 Task: Plan a beach cleanup event on the 23rd at 12:00 PM to 1:00 PM.
Action: Mouse moved to (394, 144)
Screenshot: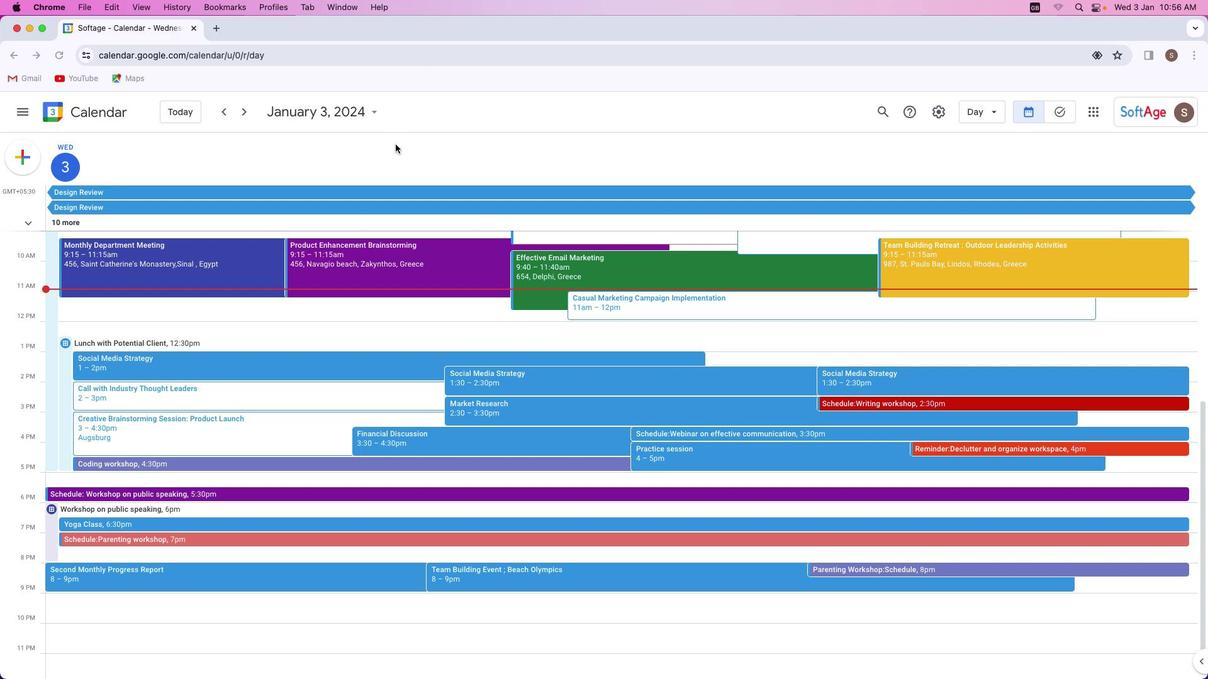 
Action: Mouse pressed left at (394, 144)
Screenshot: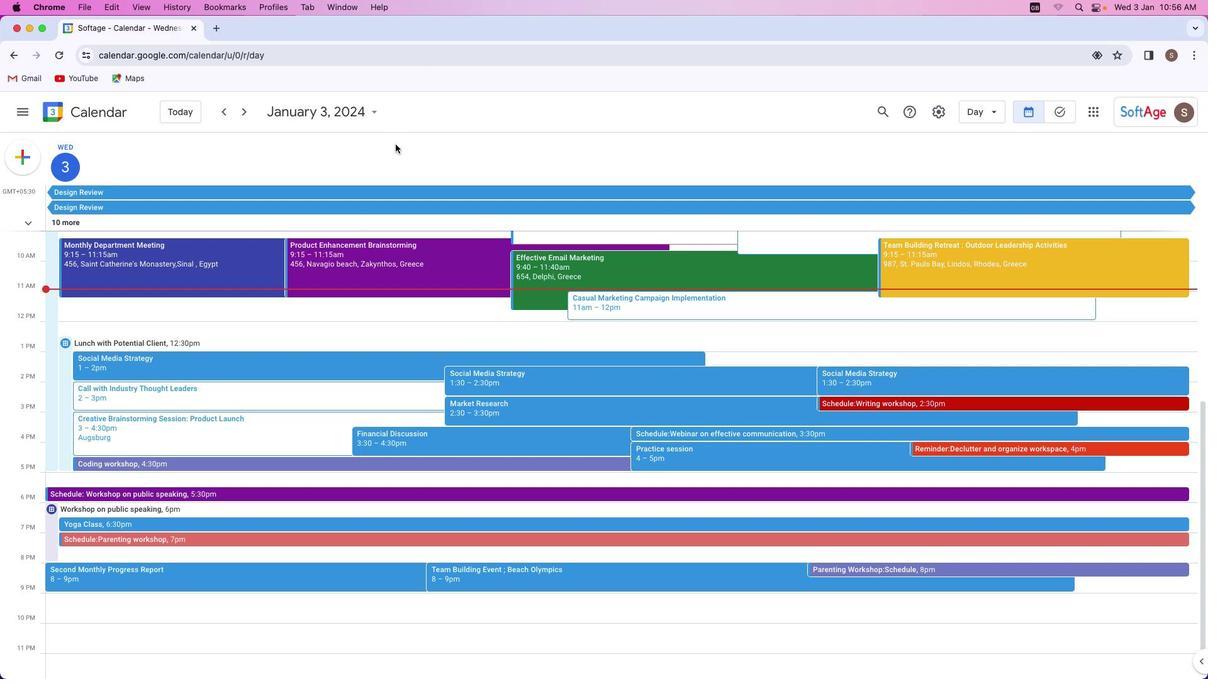 
Action: Mouse moved to (28, 154)
Screenshot: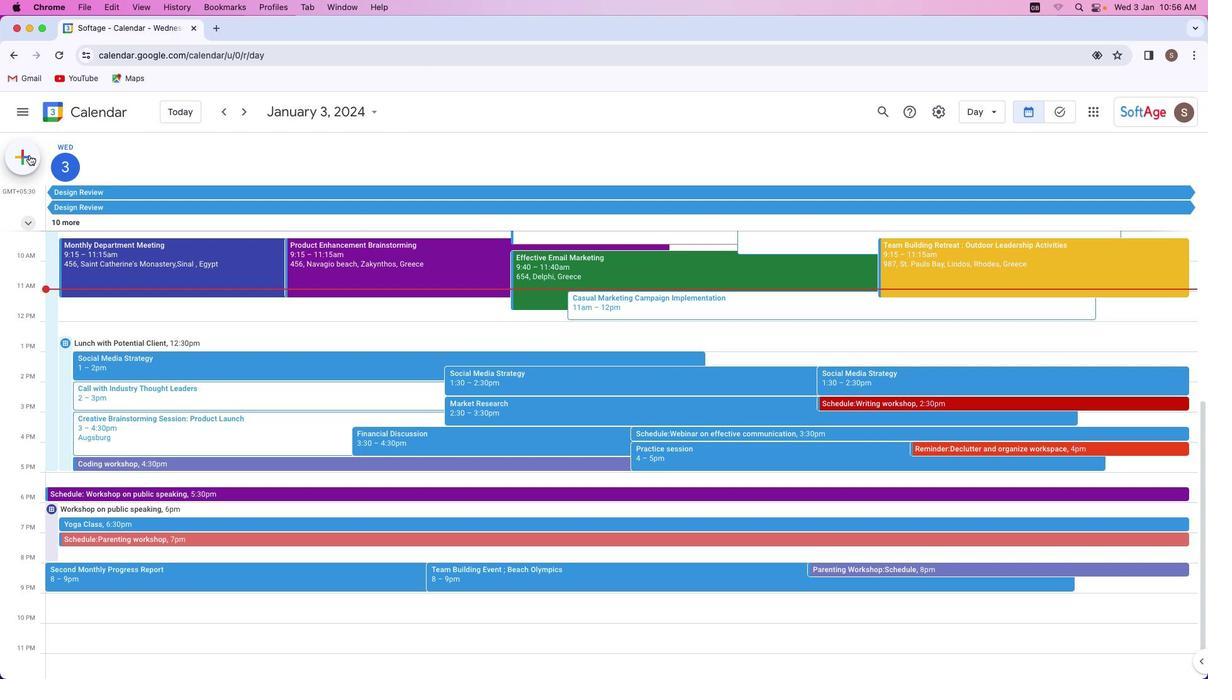 
Action: Mouse pressed left at (28, 154)
Screenshot: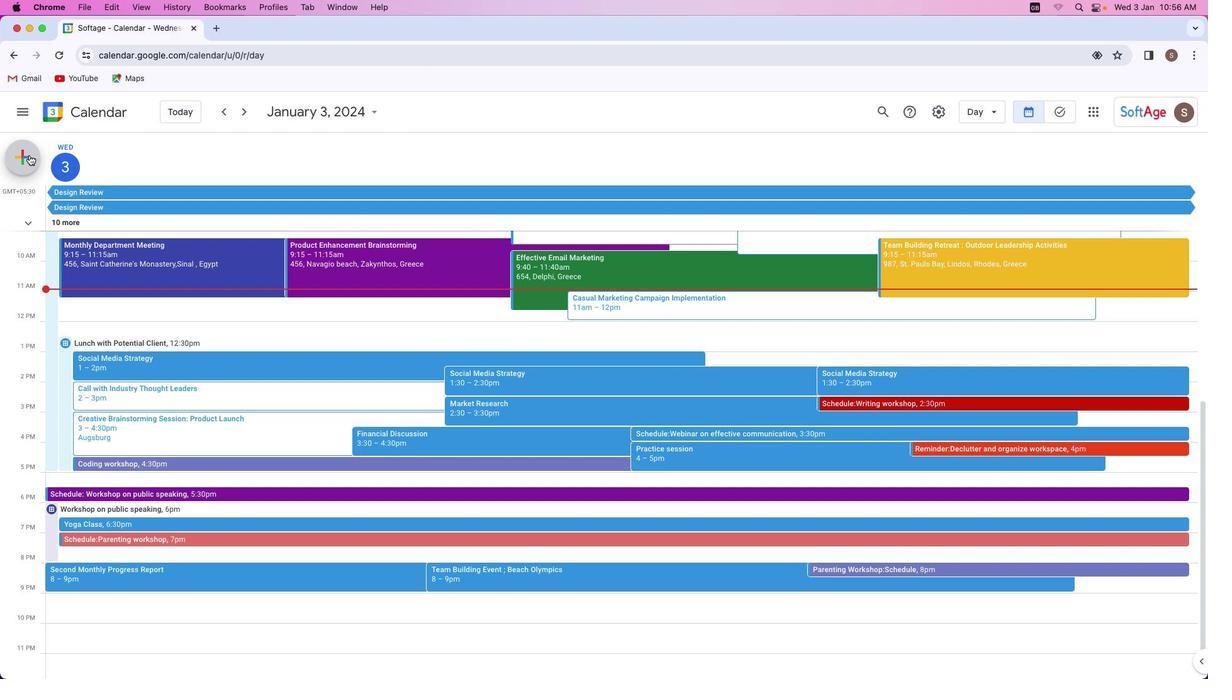 
Action: Mouse moved to (45, 200)
Screenshot: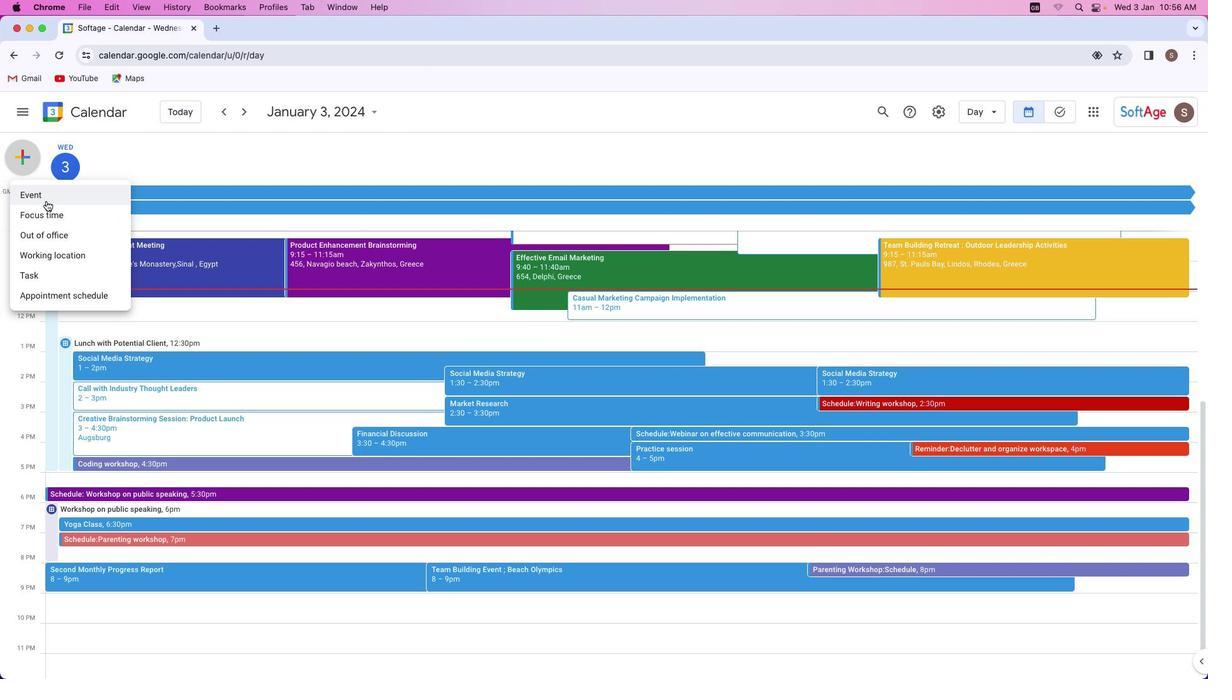 
Action: Mouse pressed left at (45, 200)
Screenshot: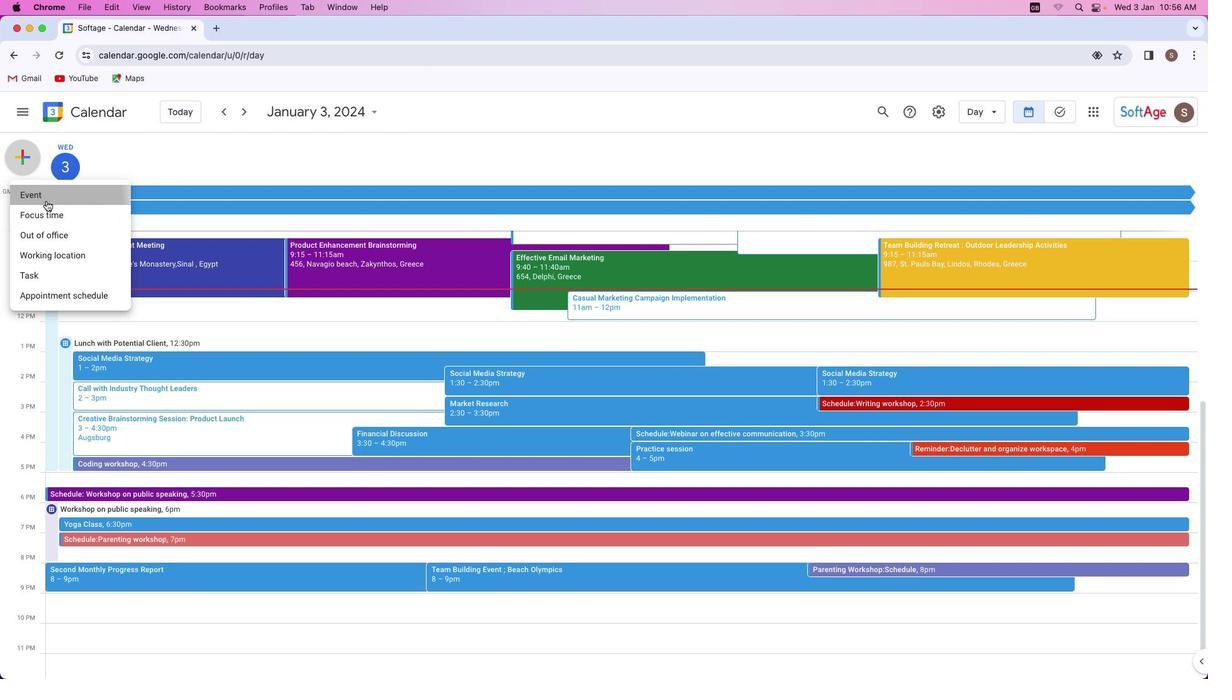 
Action: Mouse moved to (462, 264)
Screenshot: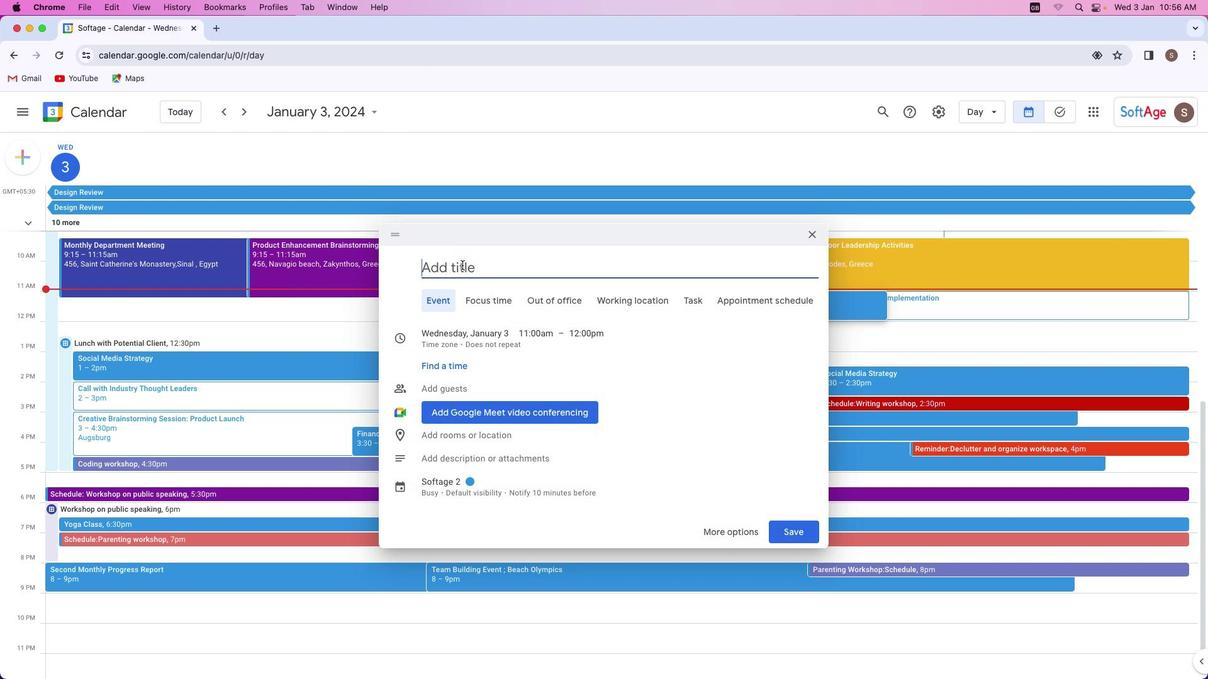 
Action: Mouse pressed left at (462, 264)
Screenshot: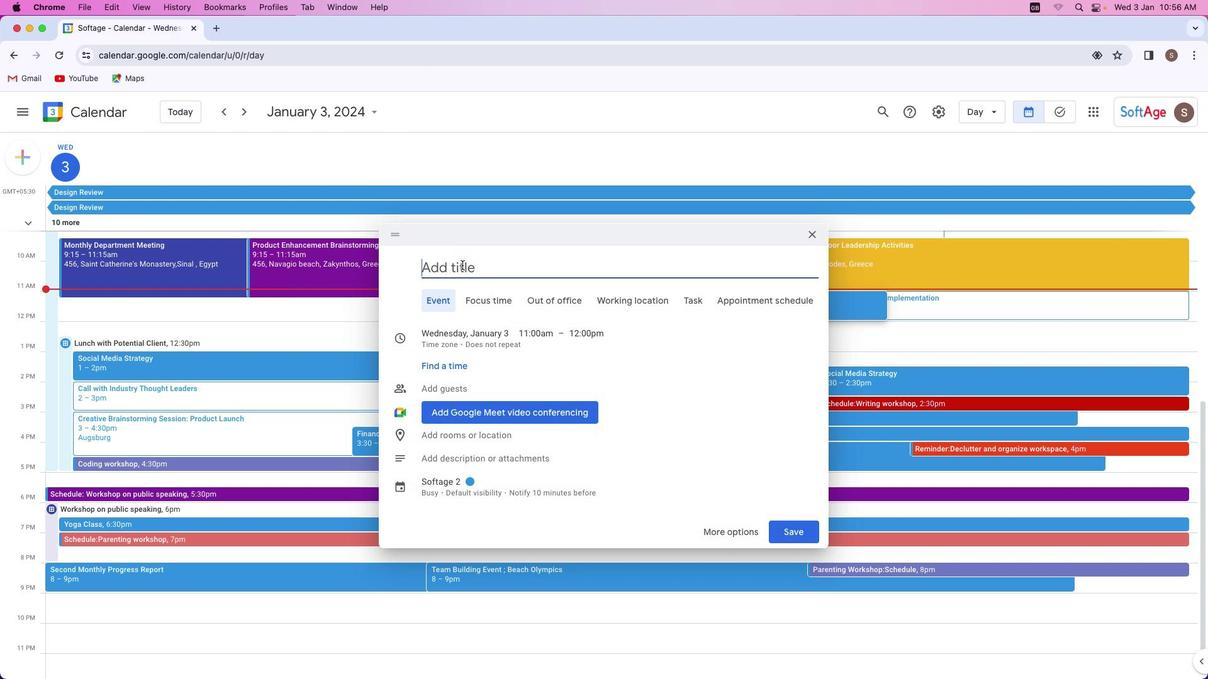 
Action: Key pressed Key.shift'B''e''a''c''h'Key.space'c''l''e''a''n''u''p'
Screenshot: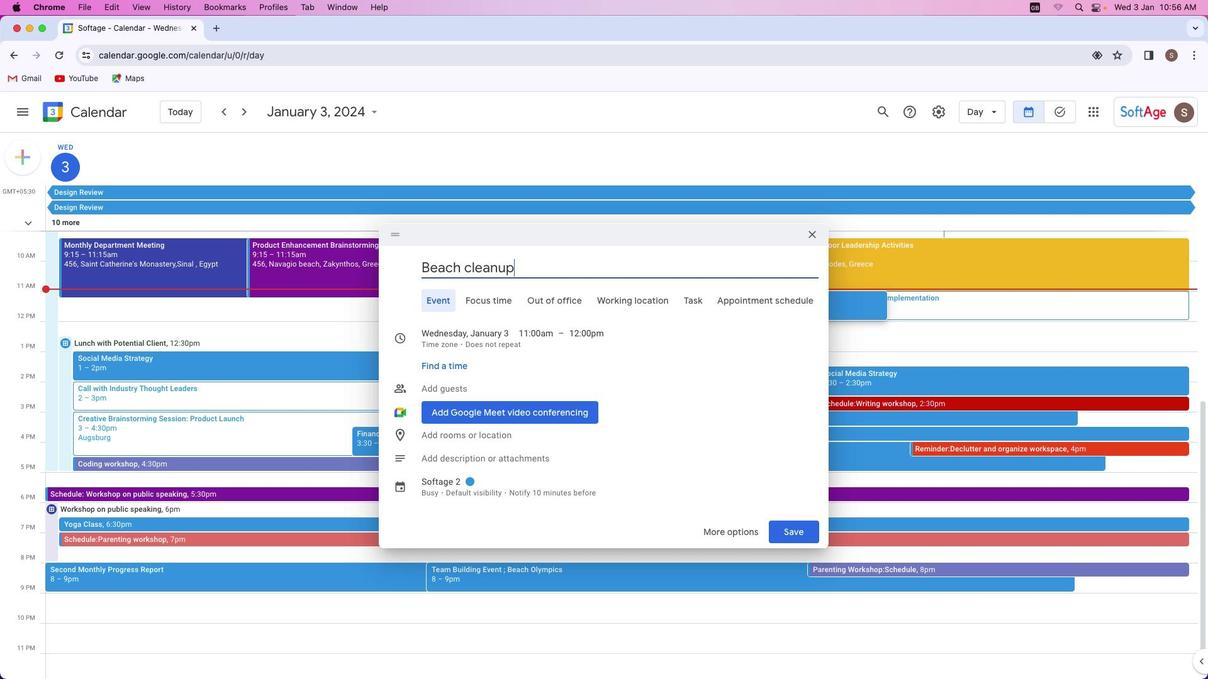 
Action: Mouse moved to (458, 335)
Screenshot: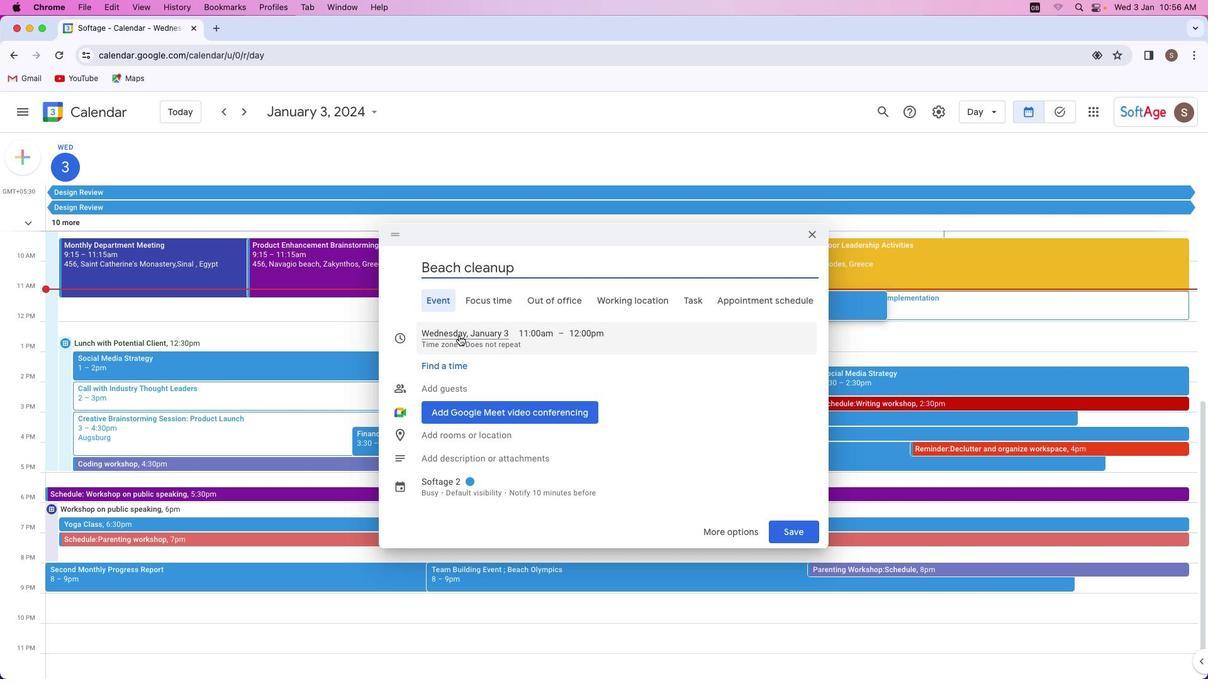 
Action: Mouse pressed left at (458, 335)
Screenshot: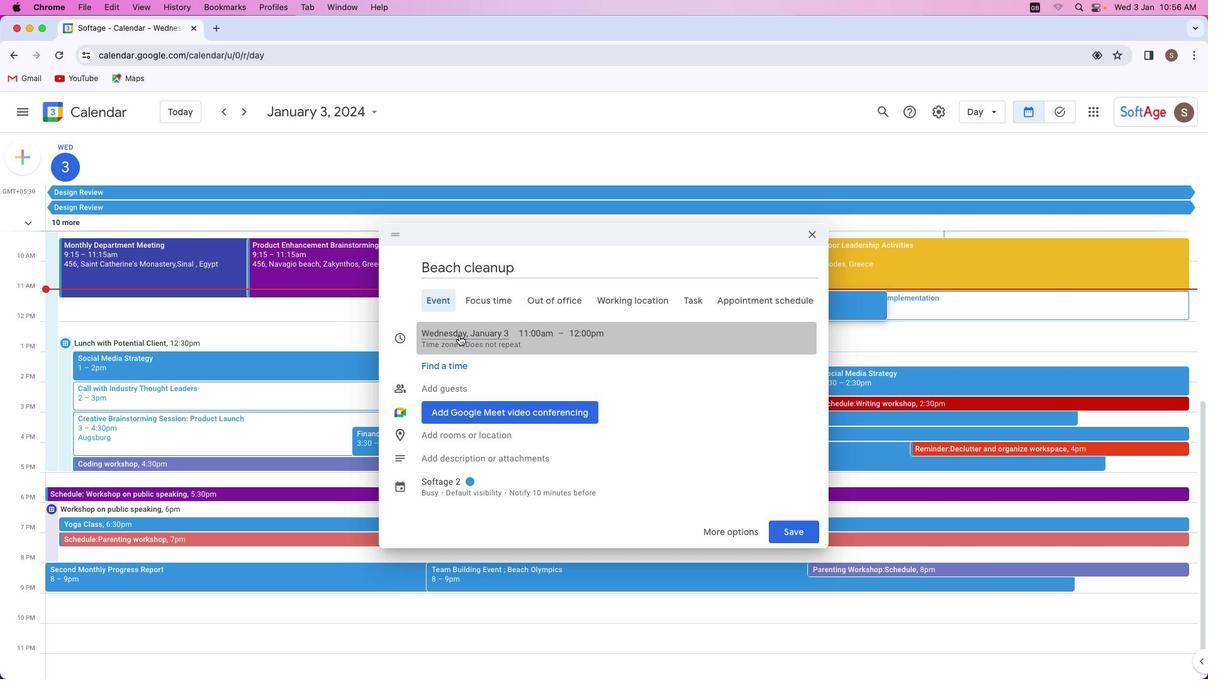 
Action: Mouse moved to (466, 450)
Screenshot: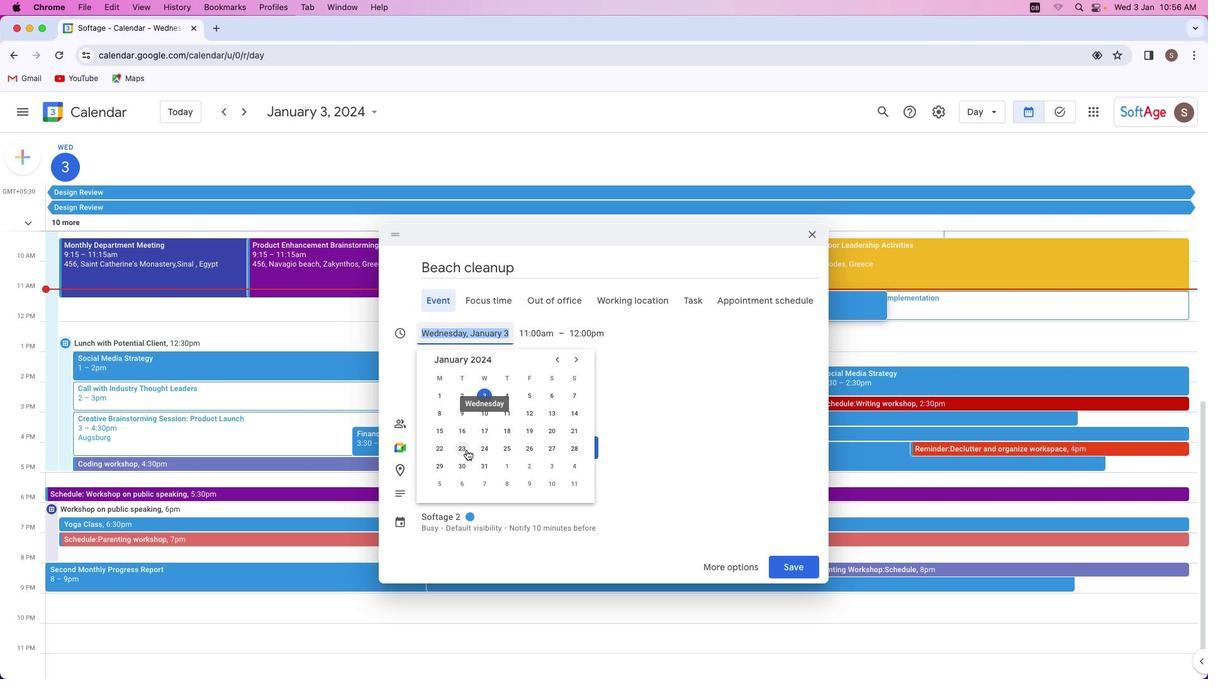 
Action: Mouse pressed left at (466, 450)
Screenshot: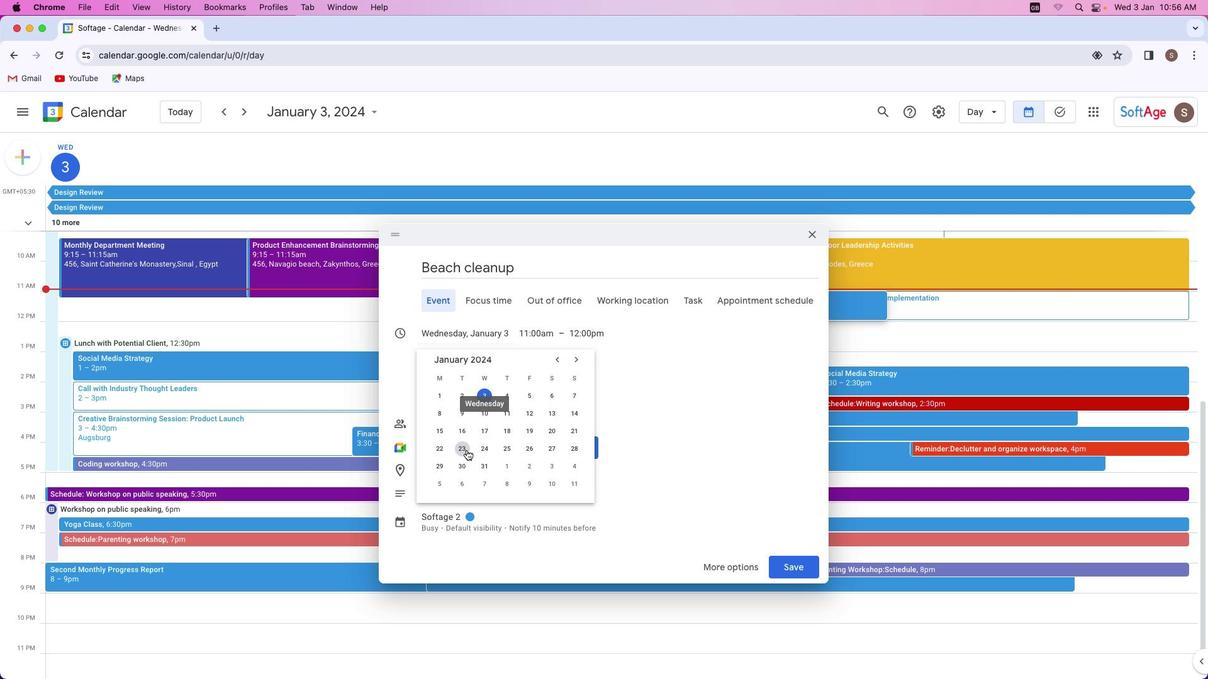 
Action: Mouse moved to (520, 336)
Screenshot: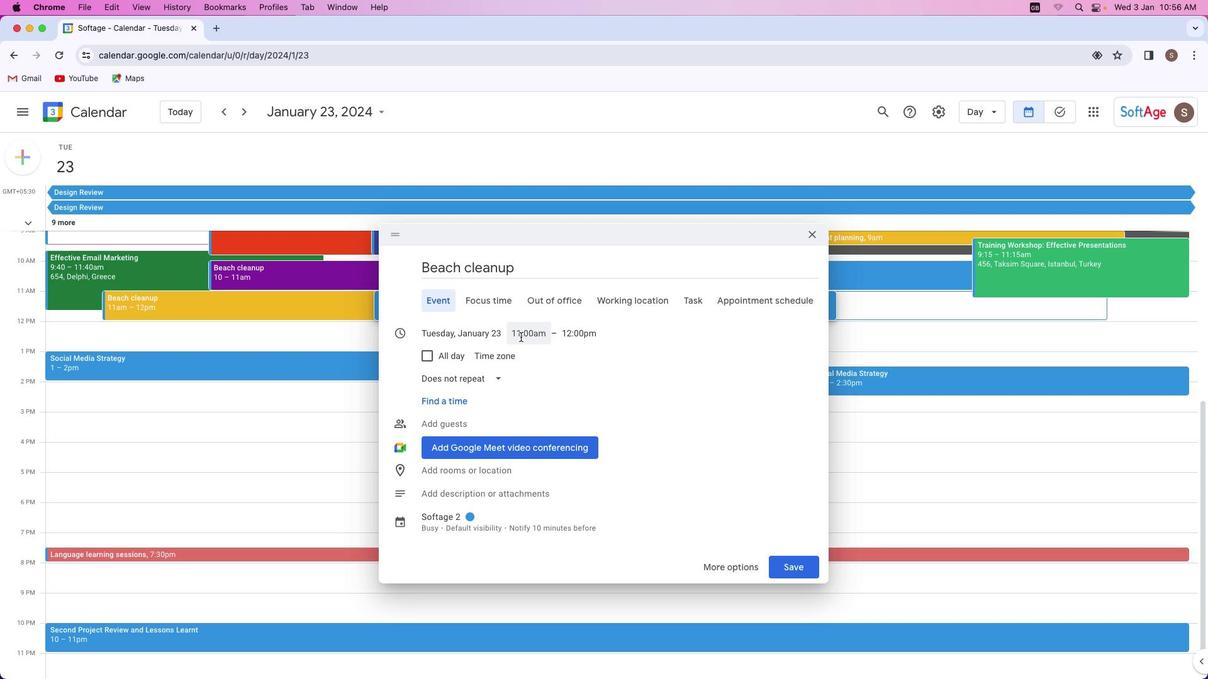 
Action: Mouse pressed left at (520, 336)
Screenshot: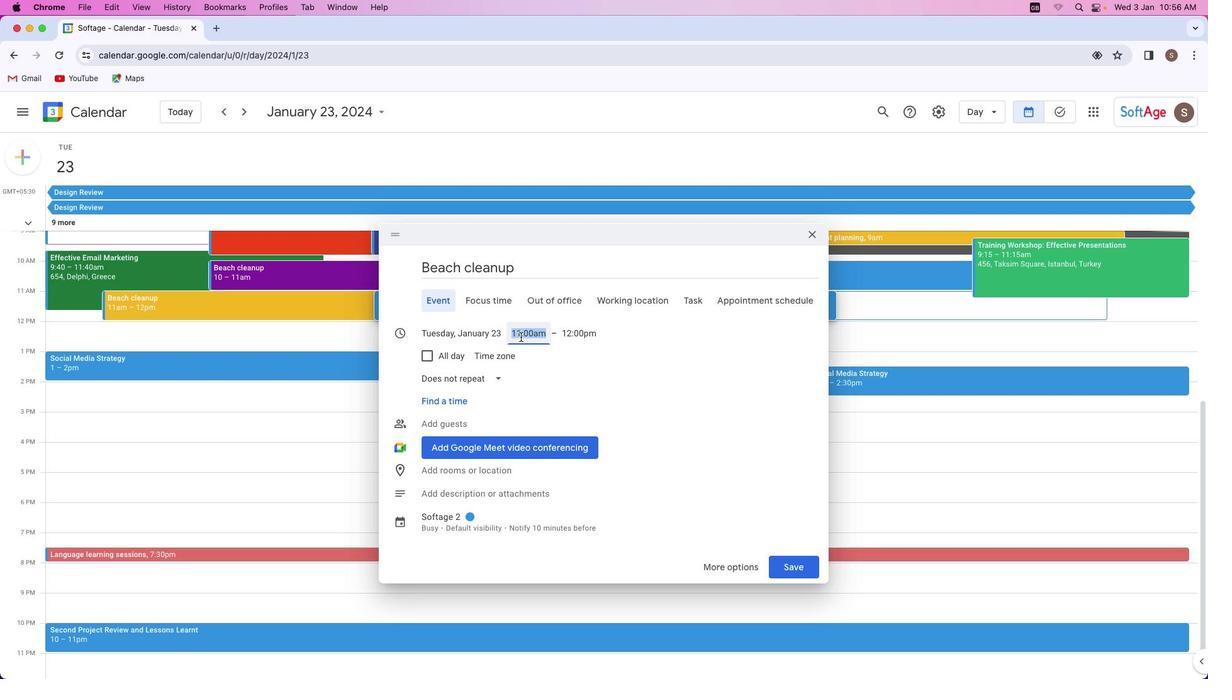 
Action: Mouse moved to (549, 417)
Screenshot: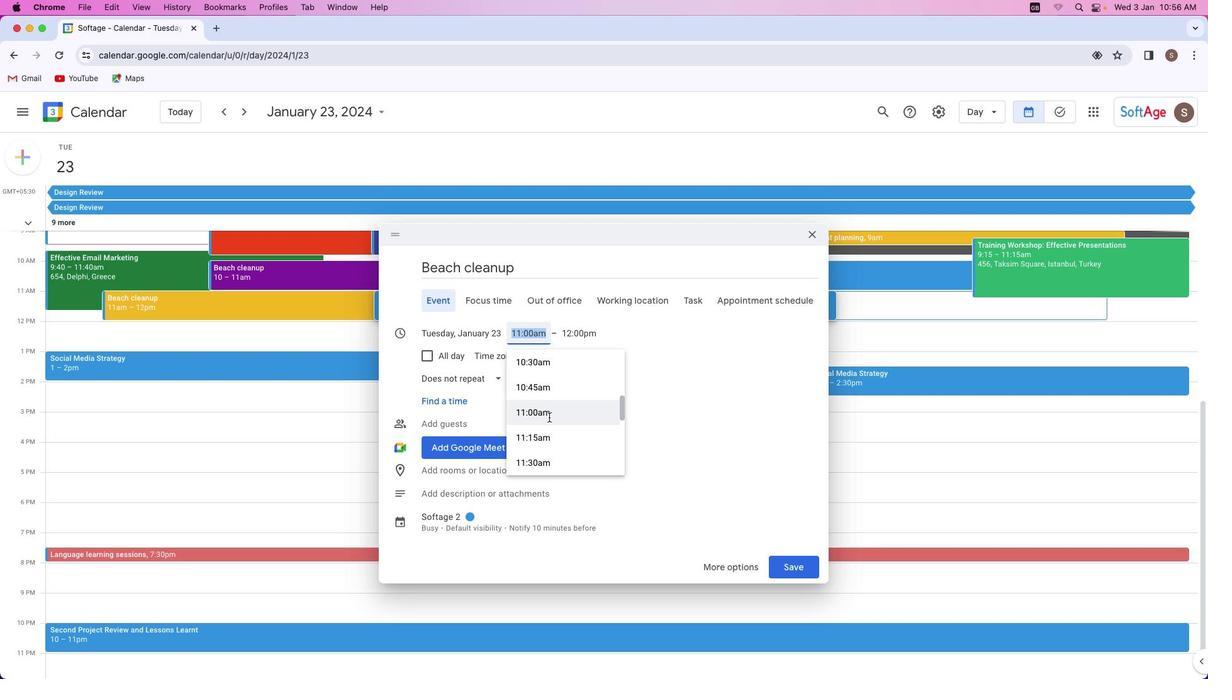 
Action: Mouse scrolled (549, 417) with delta (0, 0)
Screenshot: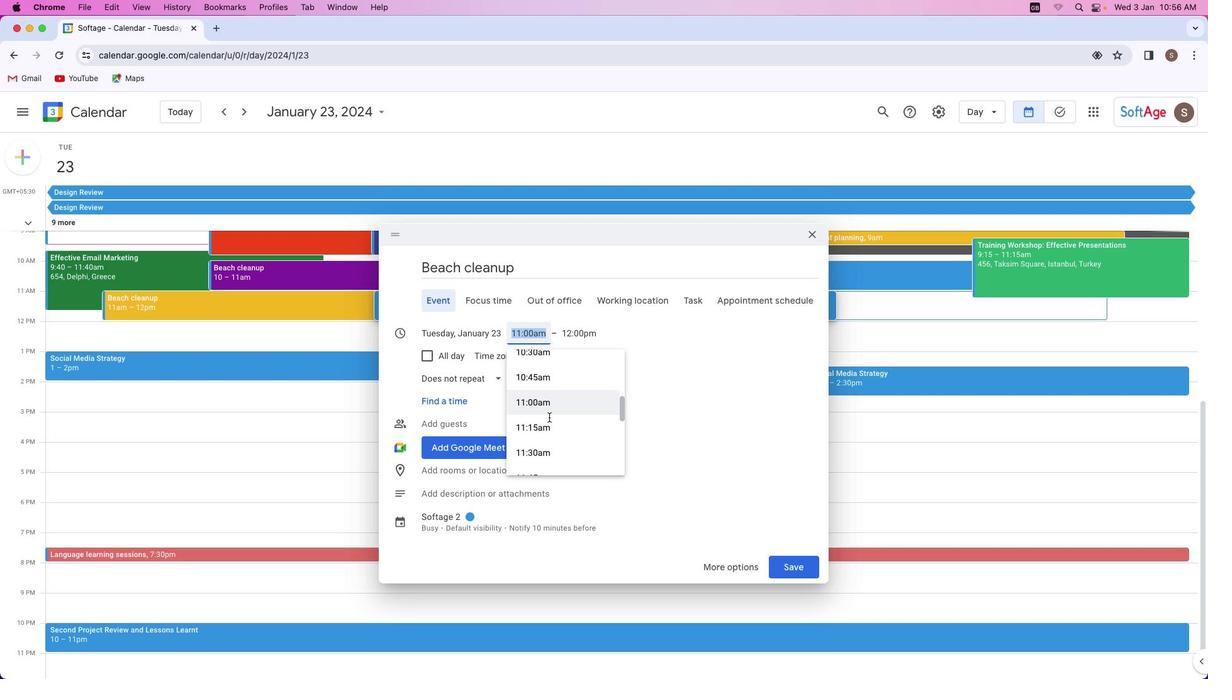 
Action: Mouse scrolled (549, 417) with delta (0, 0)
Screenshot: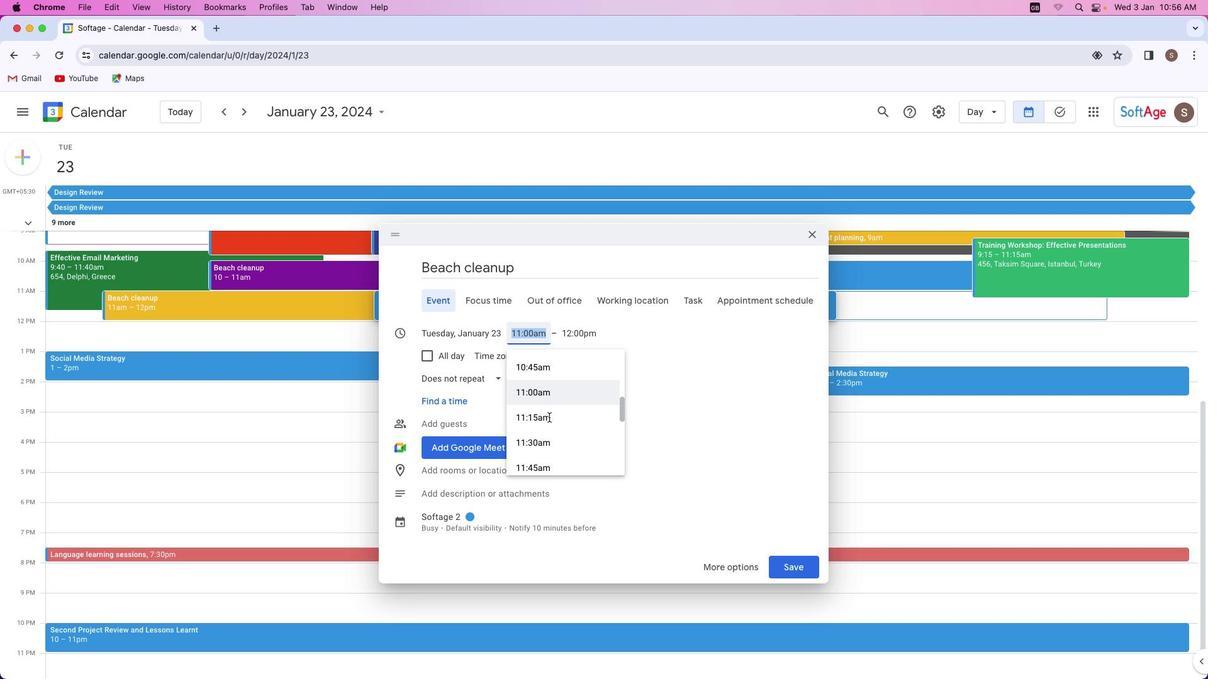 
Action: Mouse scrolled (549, 417) with delta (0, 0)
Screenshot: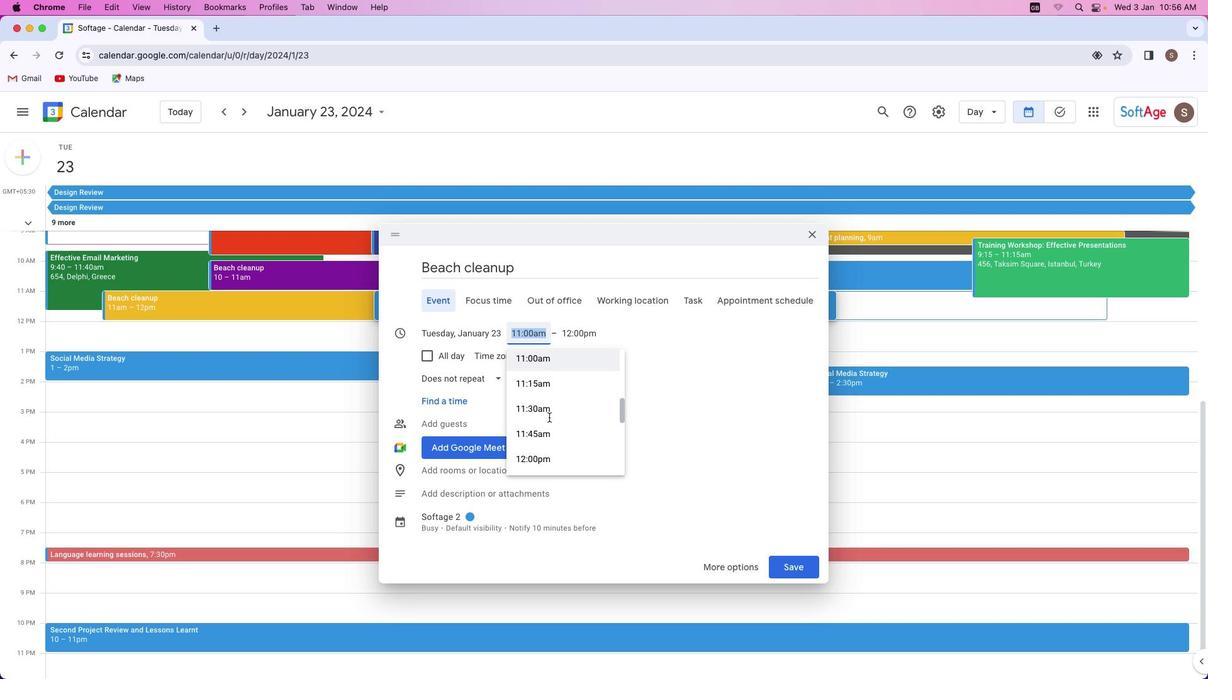 
Action: Mouse scrolled (549, 417) with delta (0, 0)
Screenshot: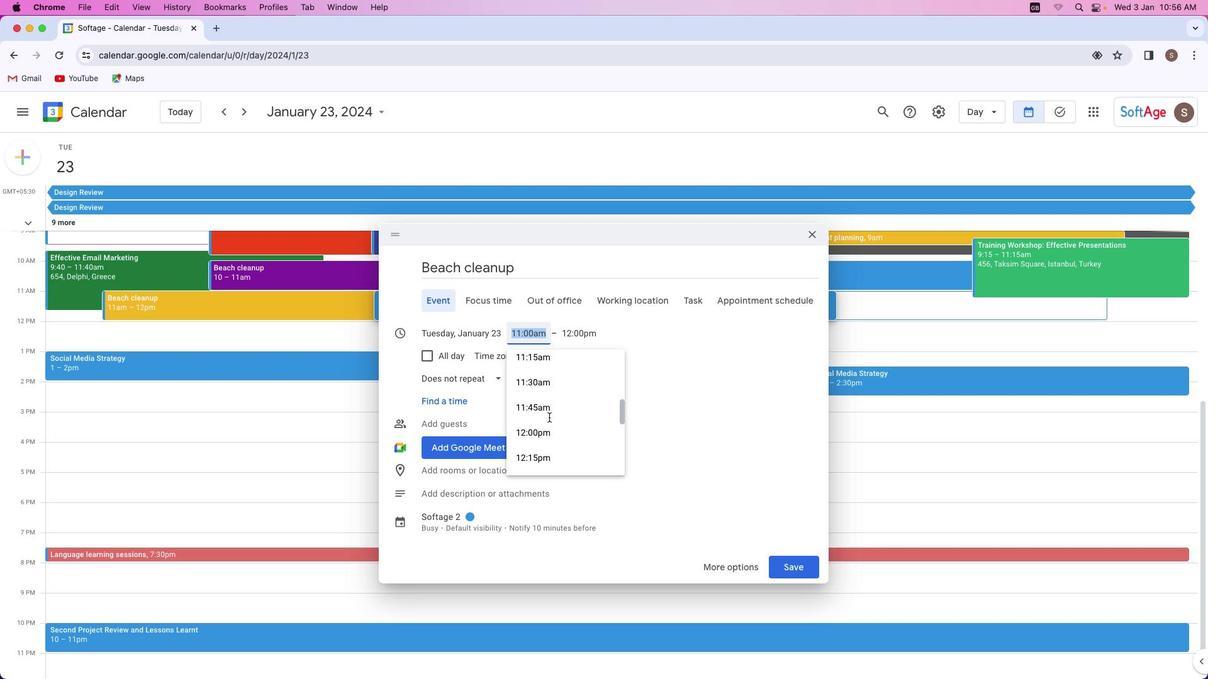 
Action: Mouse scrolled (549, 417) with delta (0, 0)
Screenshot: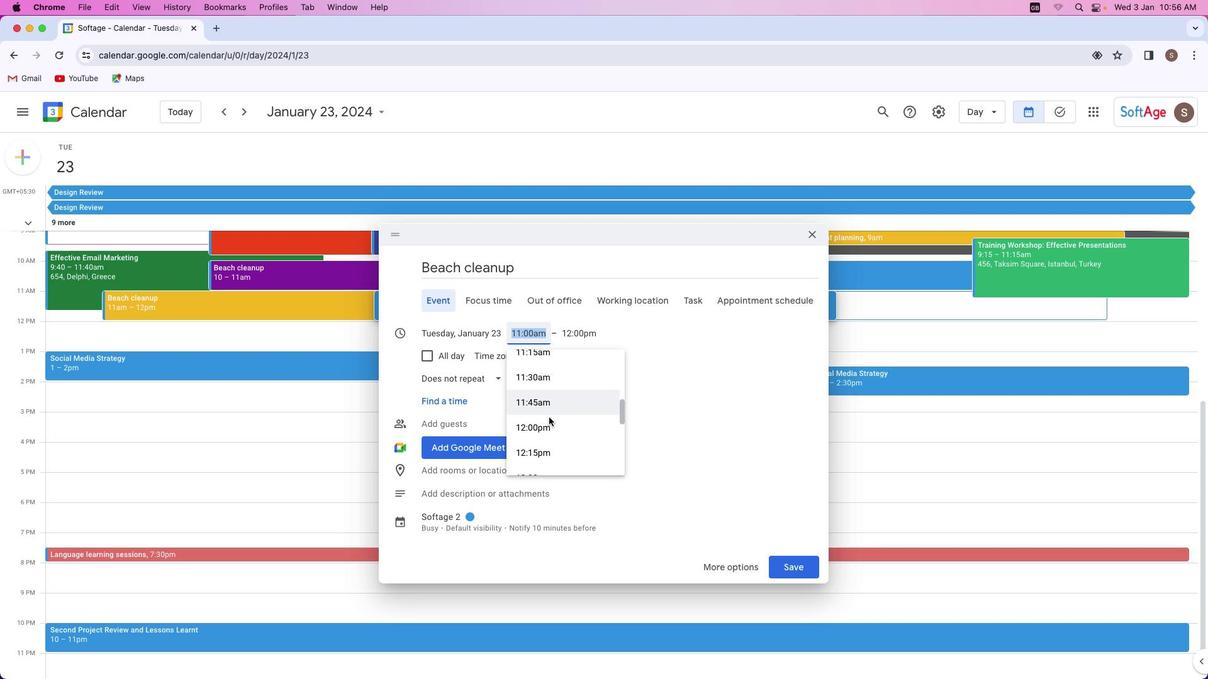 
Action: Mouse scrolled (549, 417) with delta (0, 0)
Screenshot: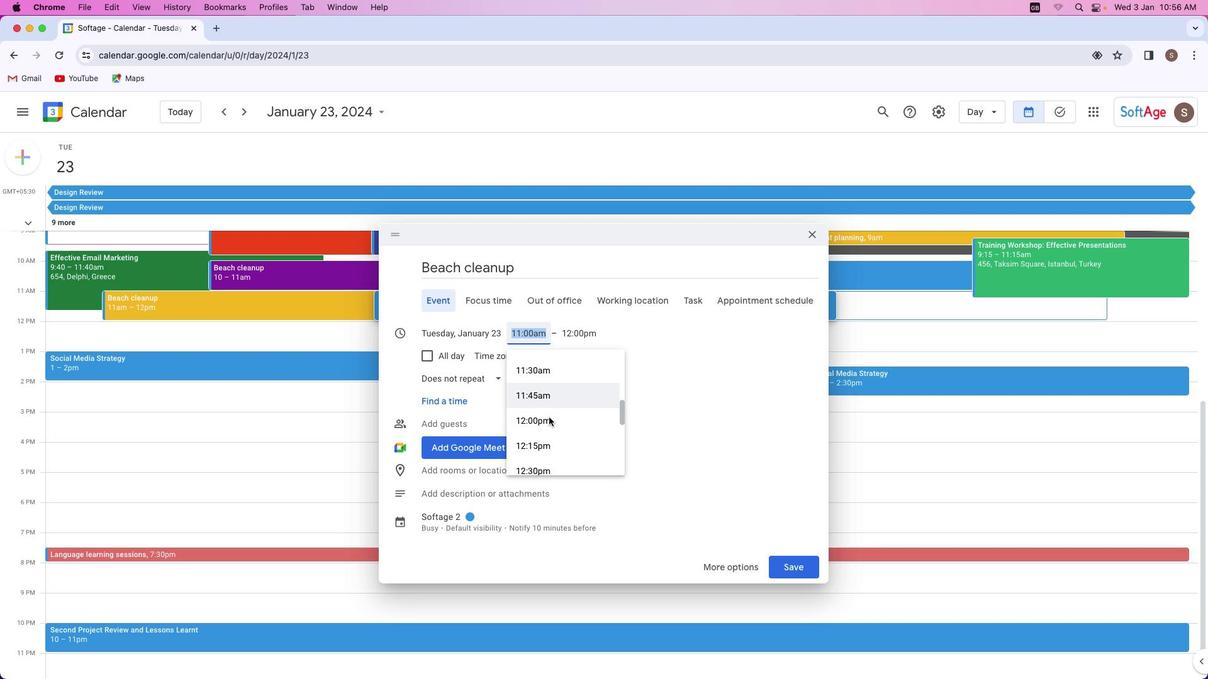 
Action: Mouse scrolled (549, 417) with delta (0, 0)
Screenshot: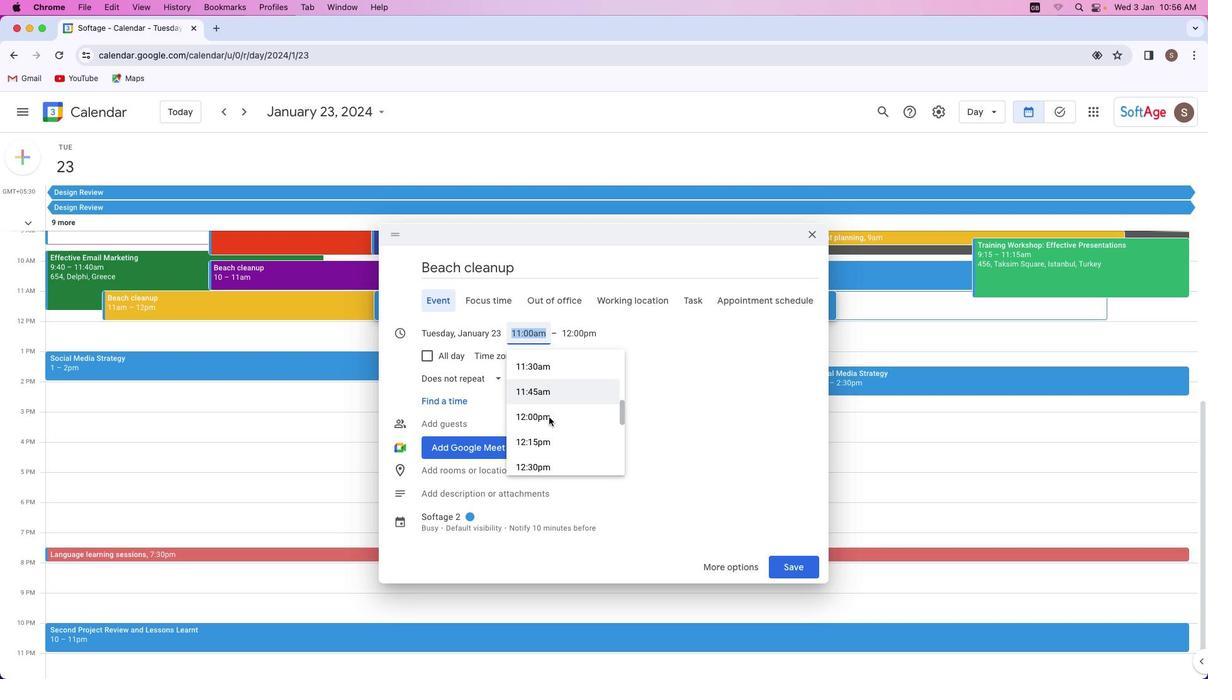 
Action: Mouse scrolled (549, 417) with delta (0, 0)
Screenshot: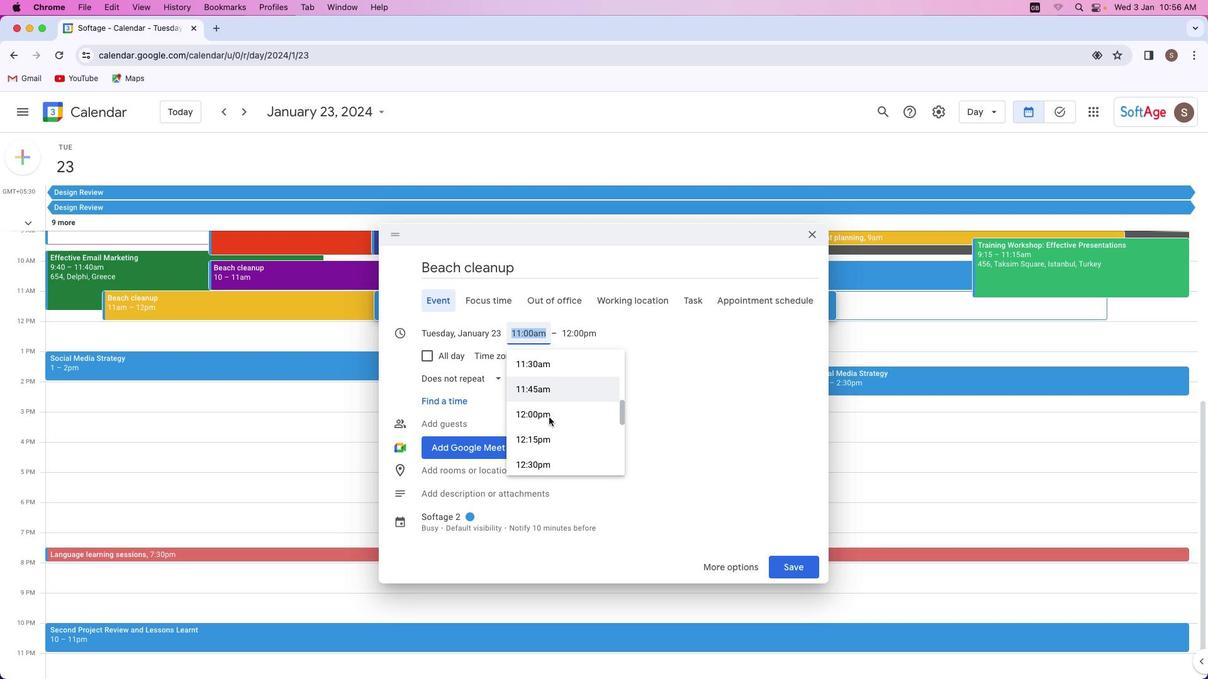 
Action: Mouse moved to (539, 414)
Screenshot: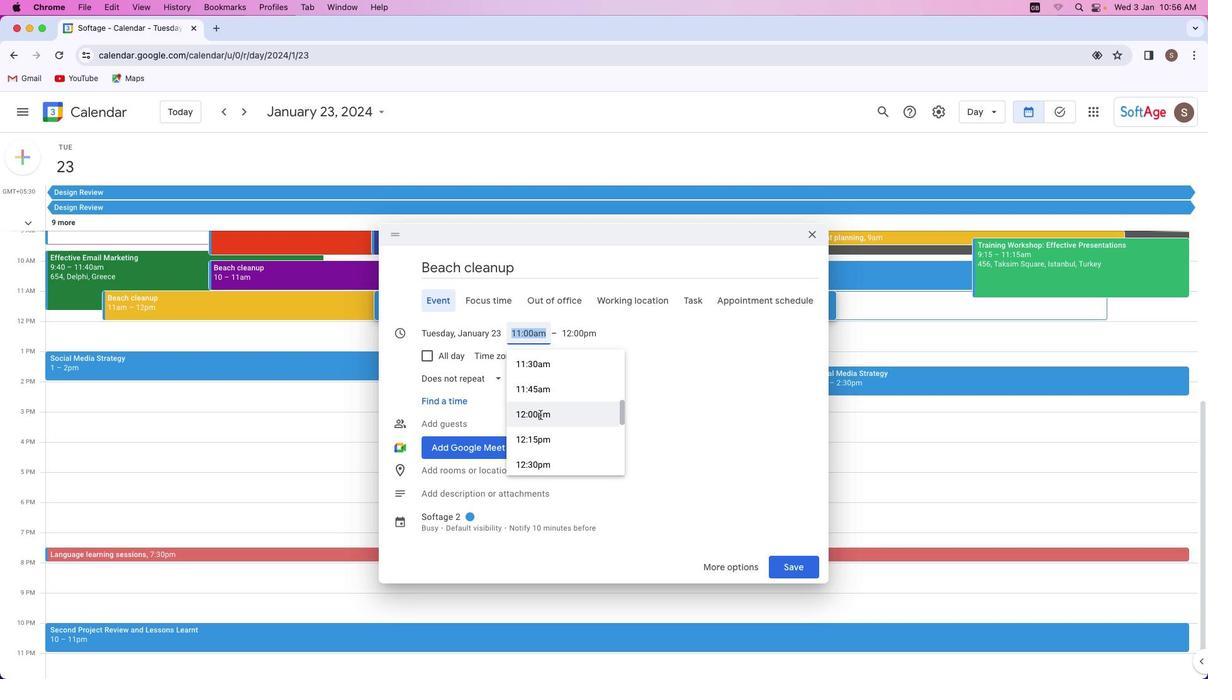 
Action: Mouse pressed left at (539, 414)
Screenshot: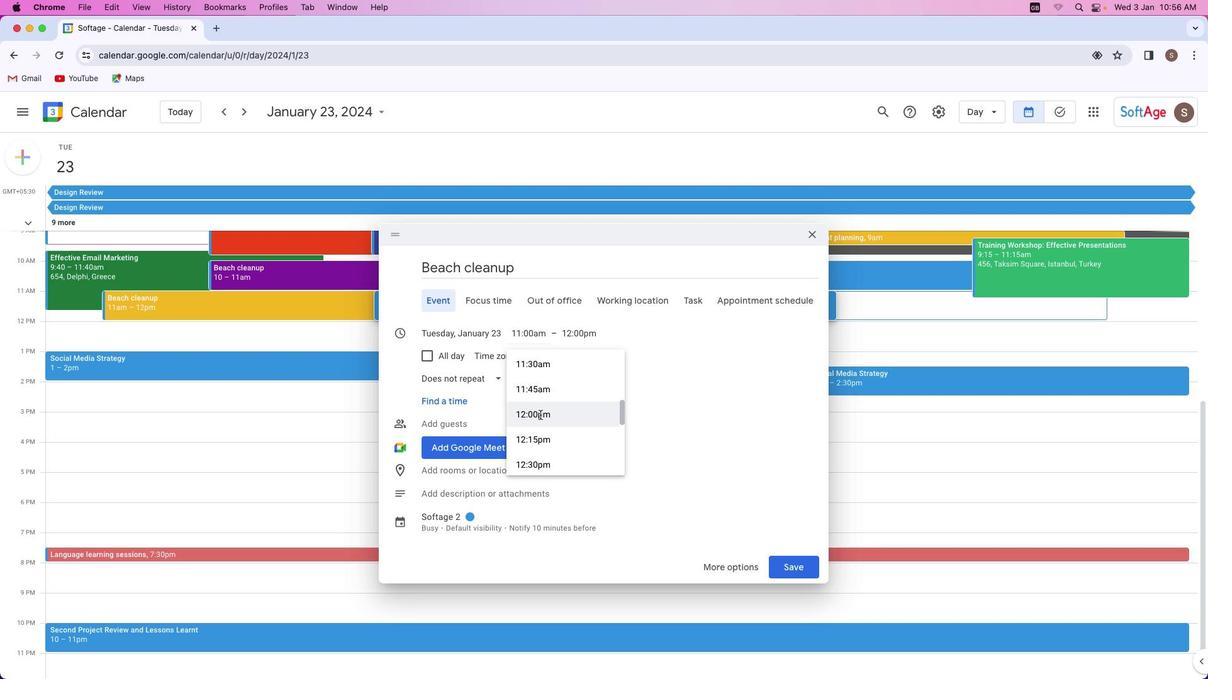 
Action: Mouse moved to (470, 491)
Screenshot: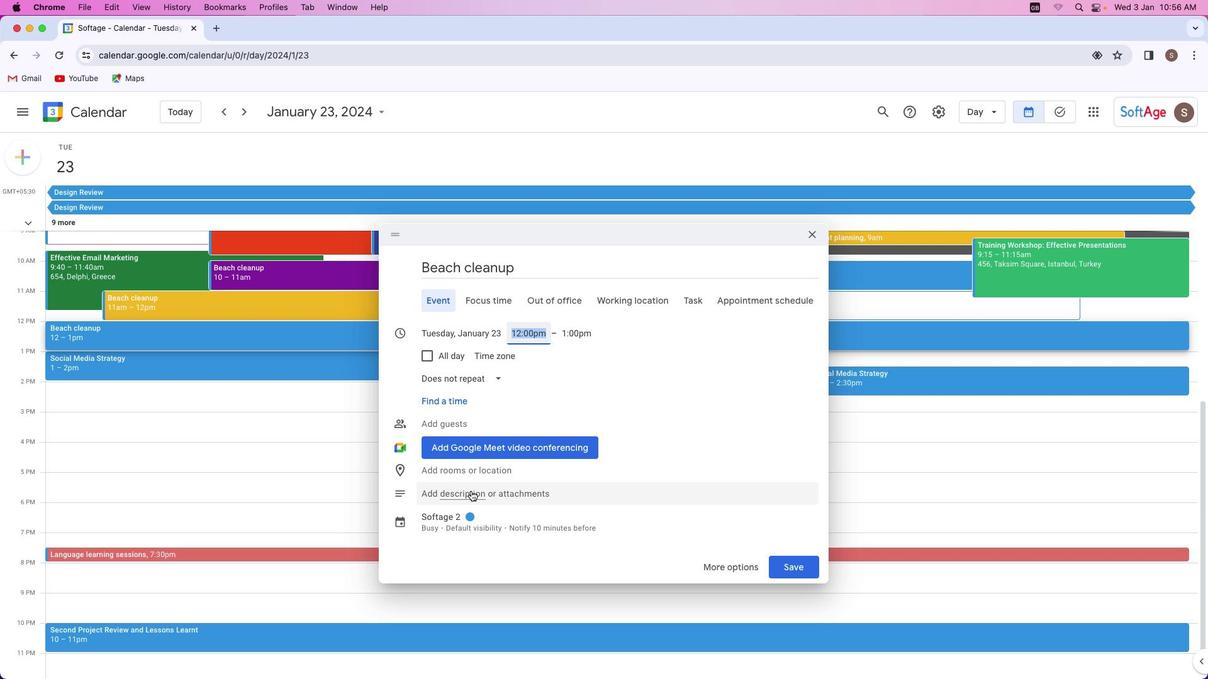 
Action: Mouse pressed left at (470, 491)
Screenshot: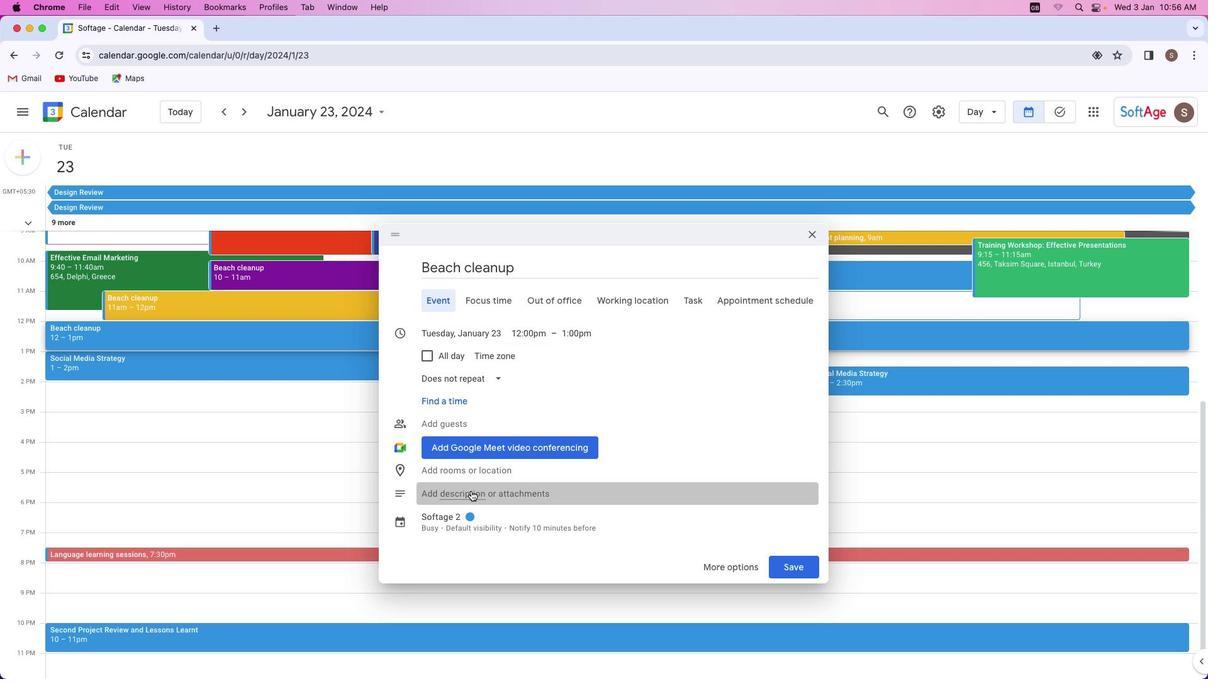 
Action: Mouse moved to (665, 440)
Screenshot: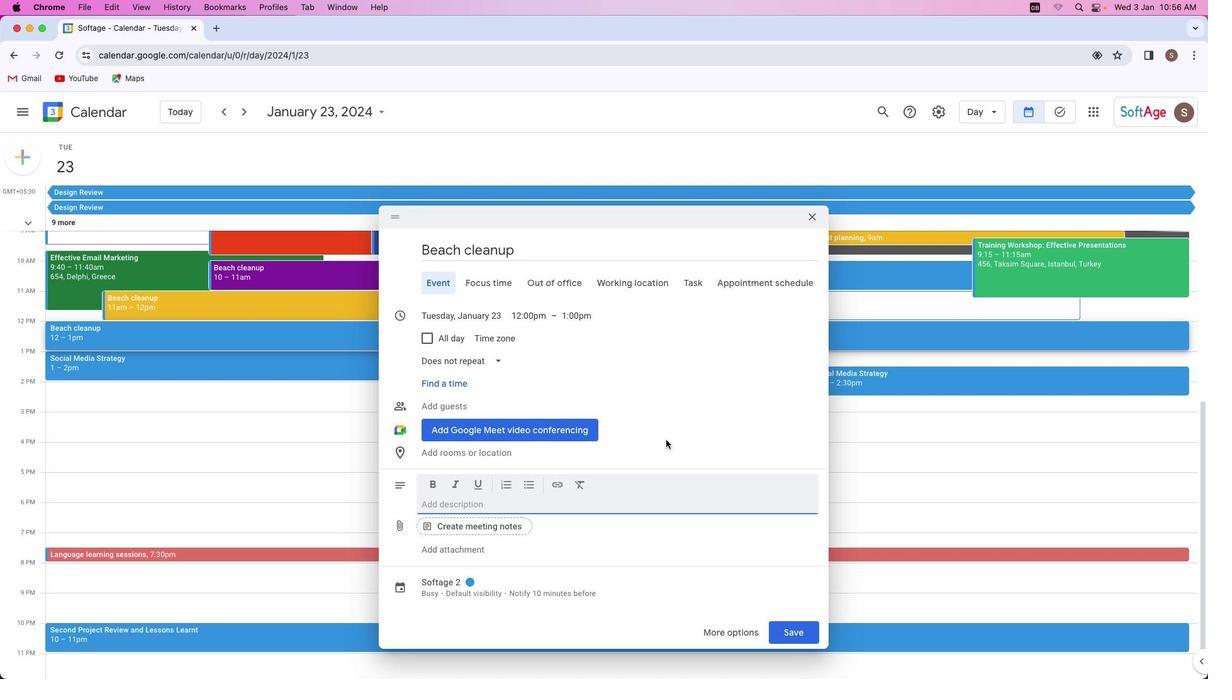 
Action: Key pressed Key.shift'T''h''i''s'Key.space'i'Key.backspace'e''v''e''n''t'Key.space'i''s'Key.space'o''n'Key.space'b''e''a''c''h'Key.space'c''l''e''a''n''u''p''.'
Screenshot: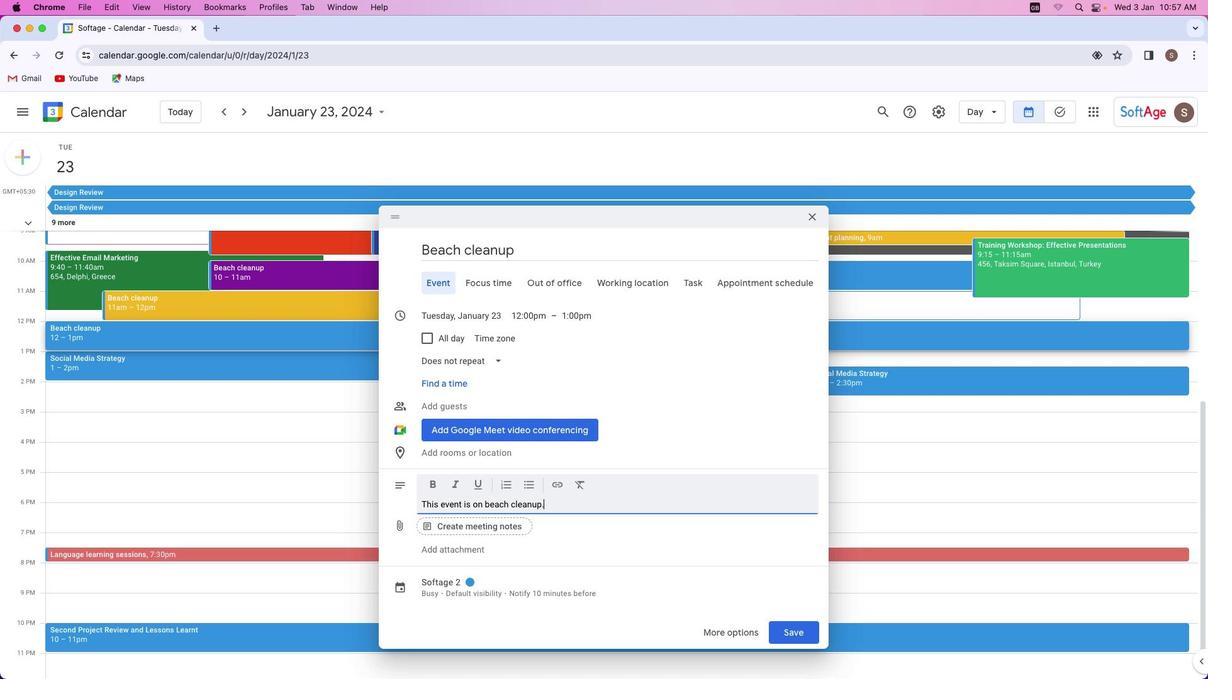 
Action: Mouse moved to (464, 584)
Screenshot: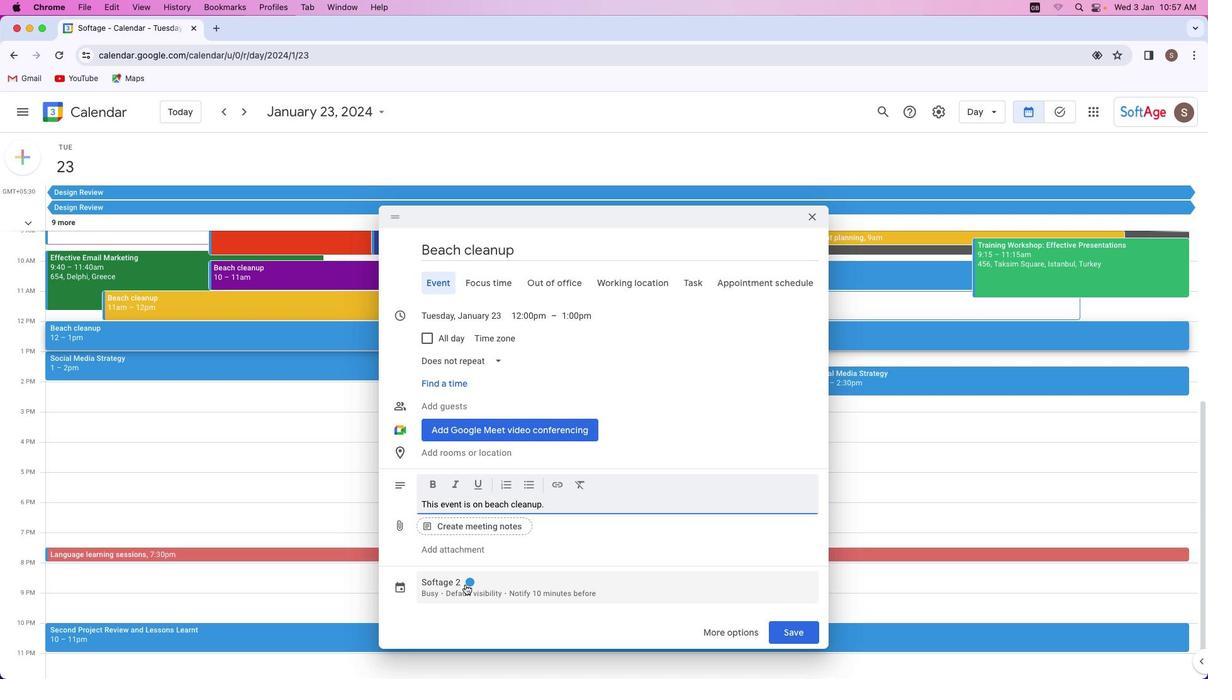 
Action: Mouse pressed left at (464, 584)
Screenshot: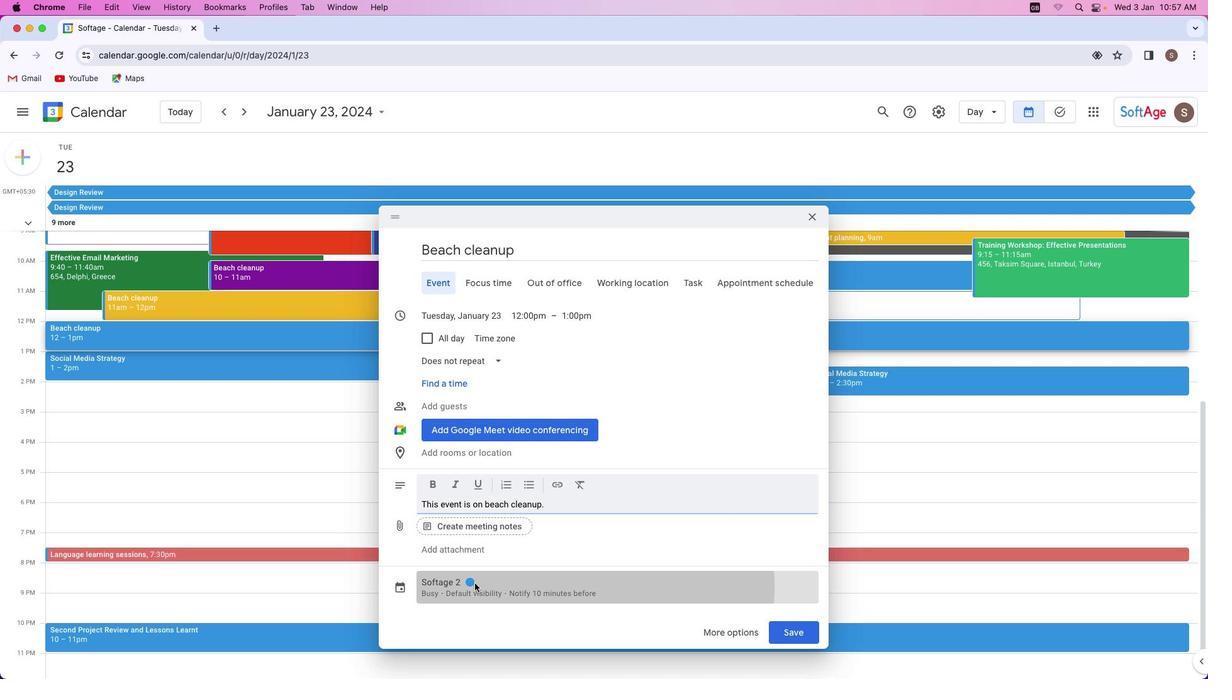 
Action: Mouse moved to (491, 493)
Screenshot: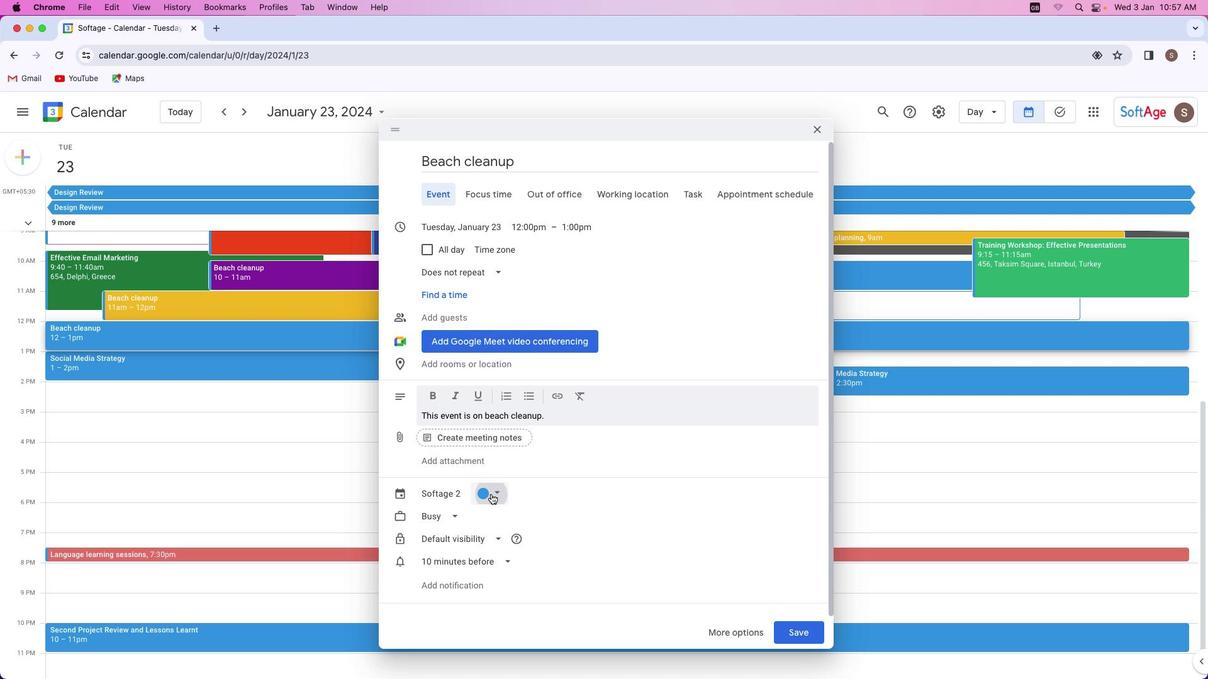 
Action: Mouse pressed left at (491, 493)
Screenshot: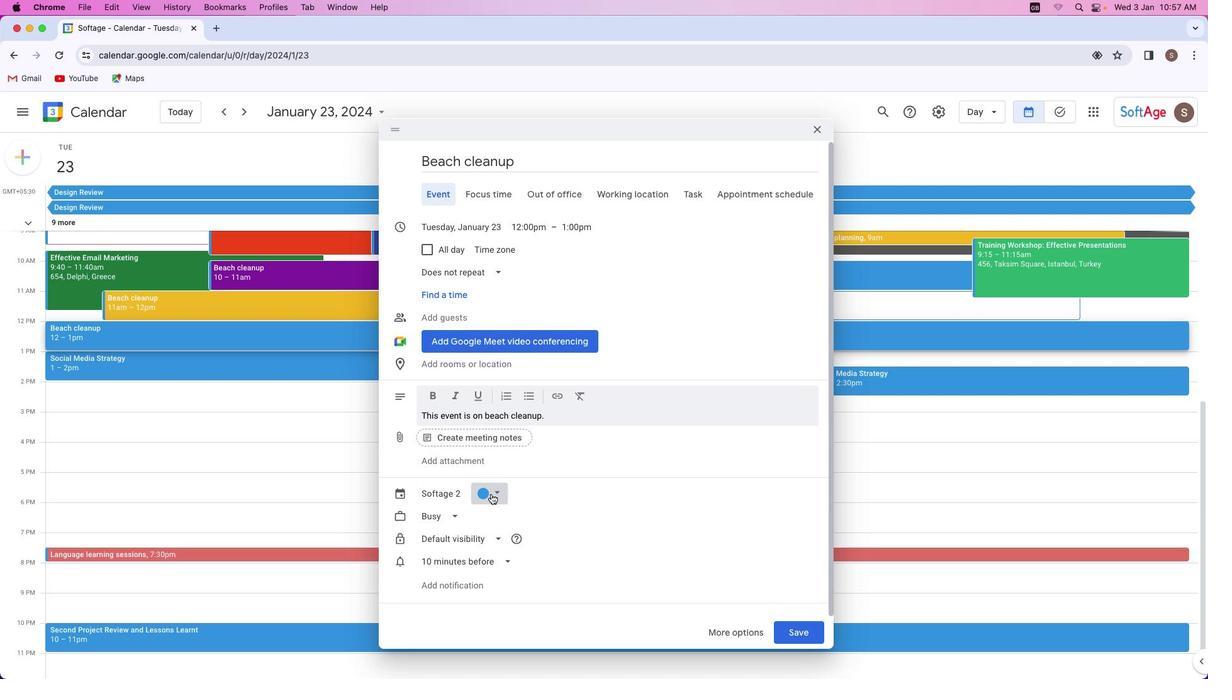 
Action: Mouse moved to (489, 515)
Screenshot: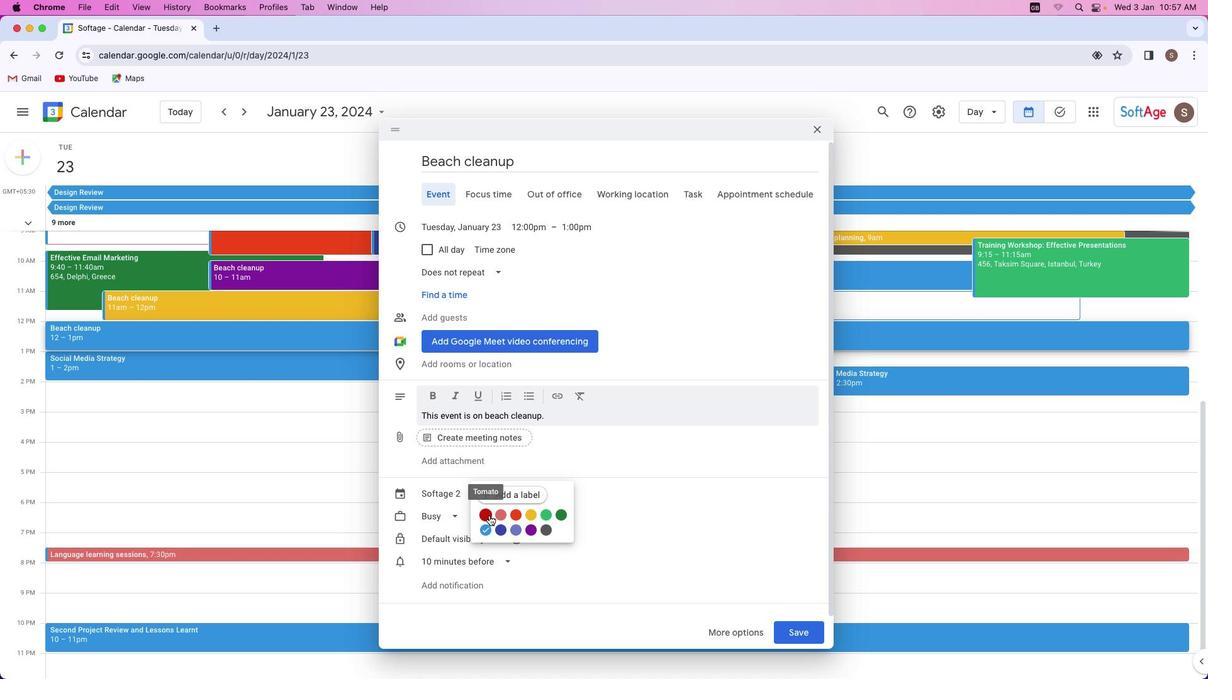 
Action: Mouse pressed left at (489, 515)
Screenshot: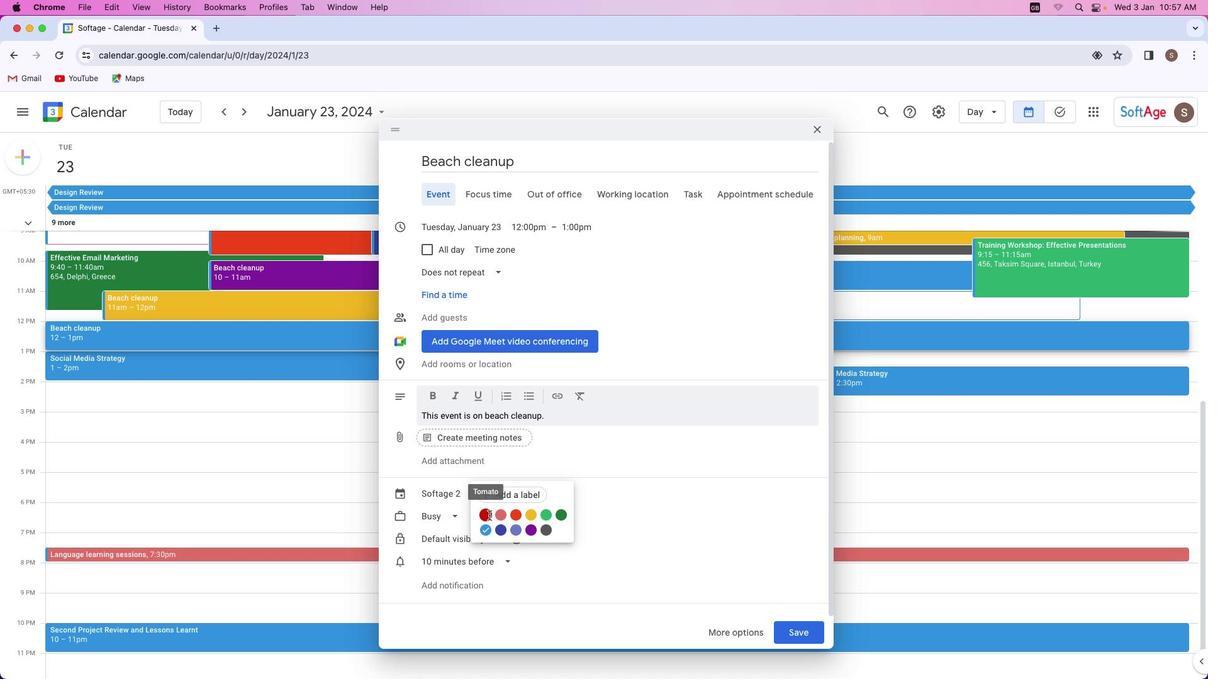
Action: Mouse moved to (799, 632)
Screenshot: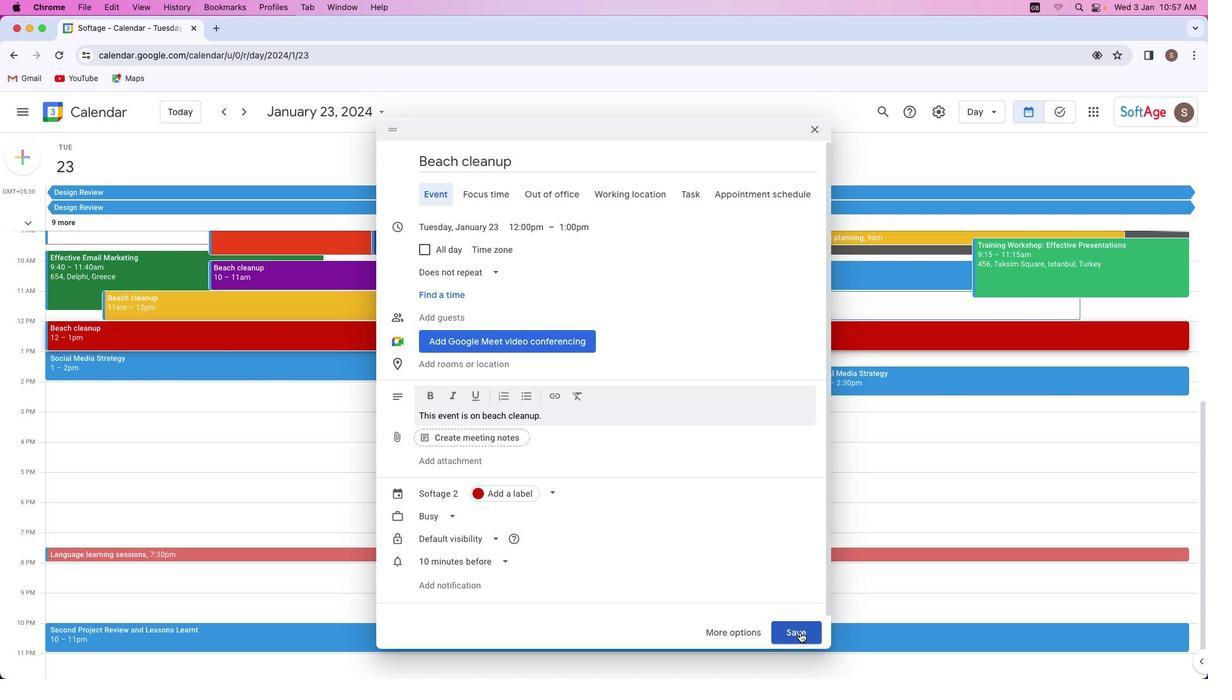 
Action: Mouse pressed left at (799, 632)
Screenshot: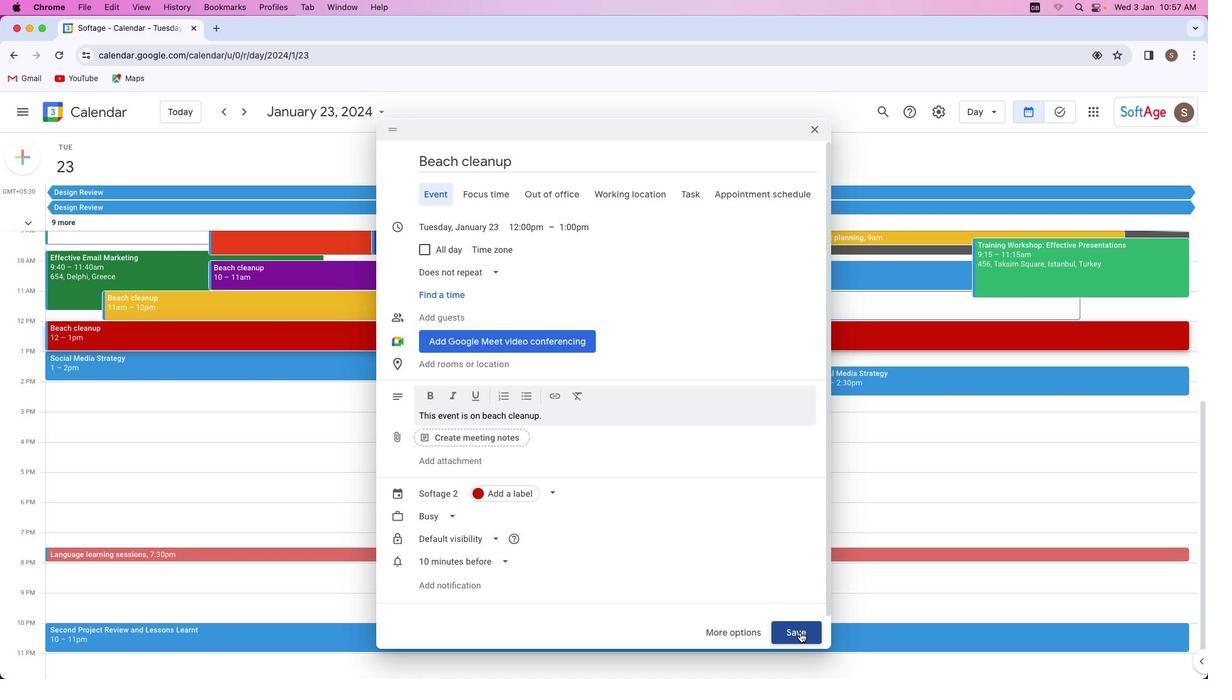 
Action: Mouse moved to (72, 329)
Screenshot: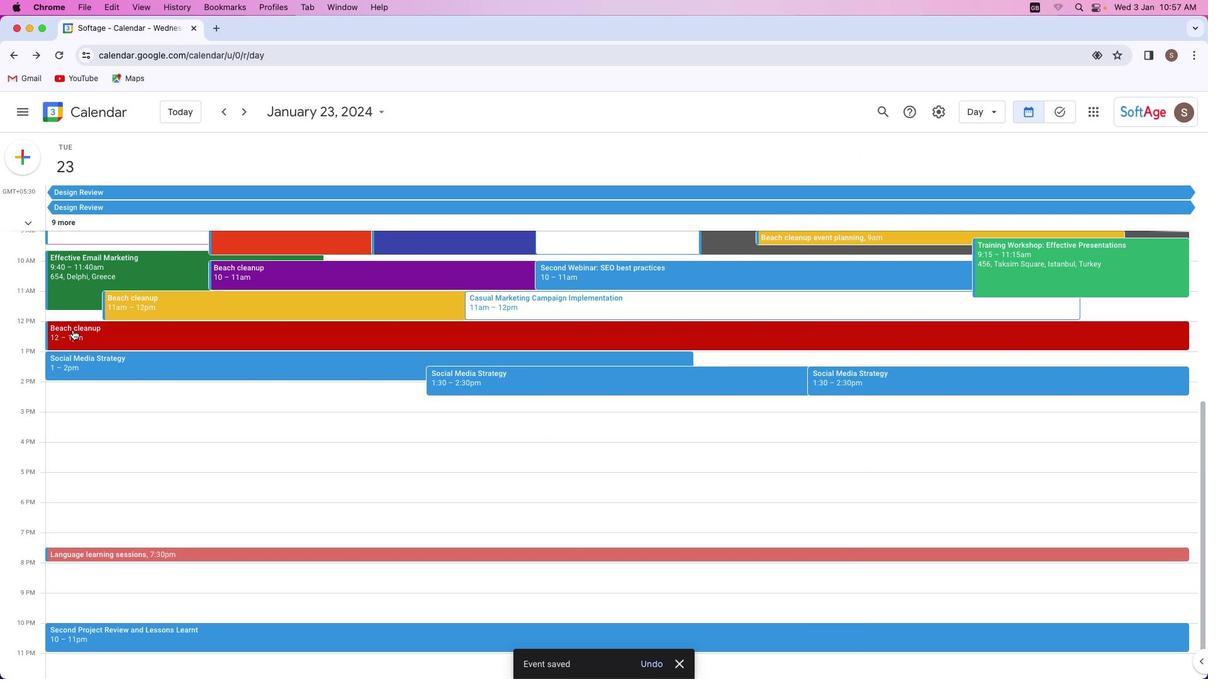 
Action: Mouse pressed left at (72, 329)
Screenshot: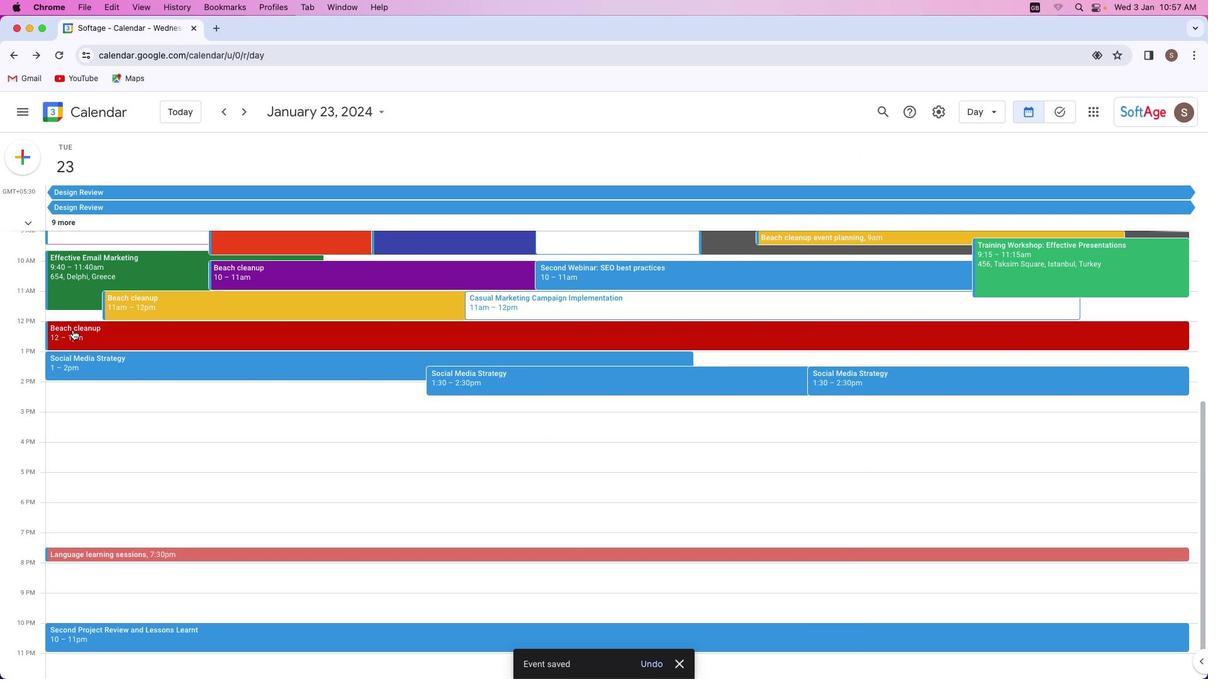 
Action: Mouse moved to (591, 349)
Screenshot: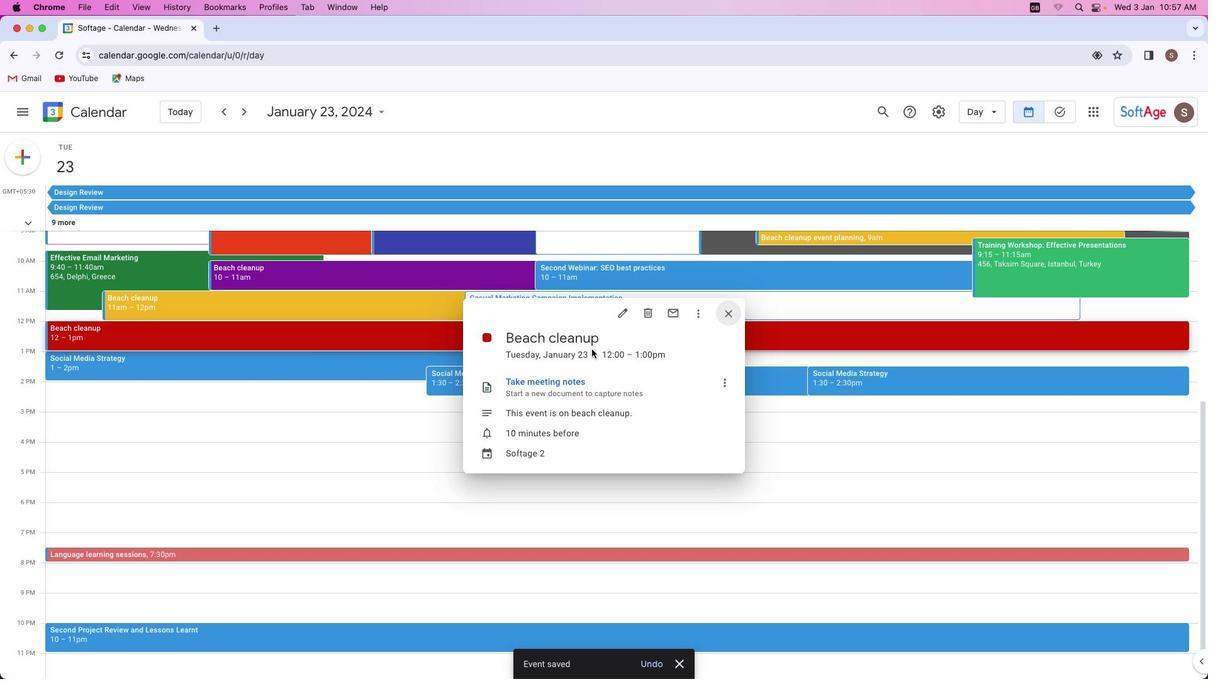 
Action: Mouse pressed left at (591, 349)
Screenshot: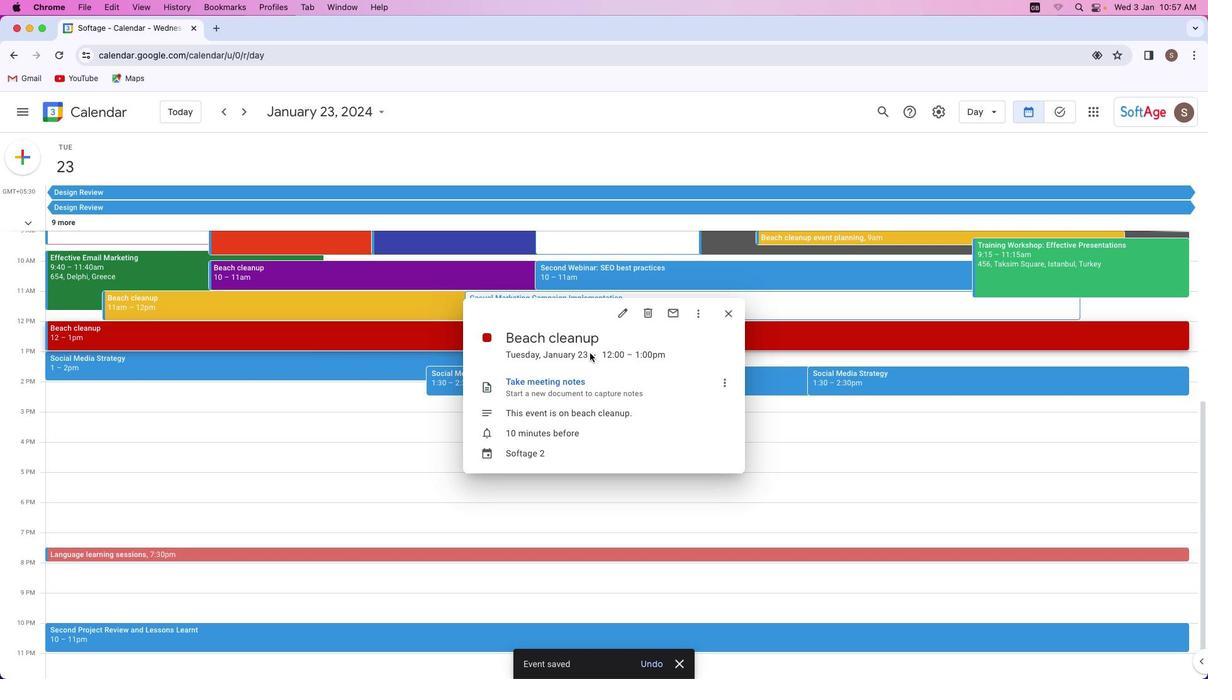 
Action: Mouse moved to (626, 353)
Screenshot: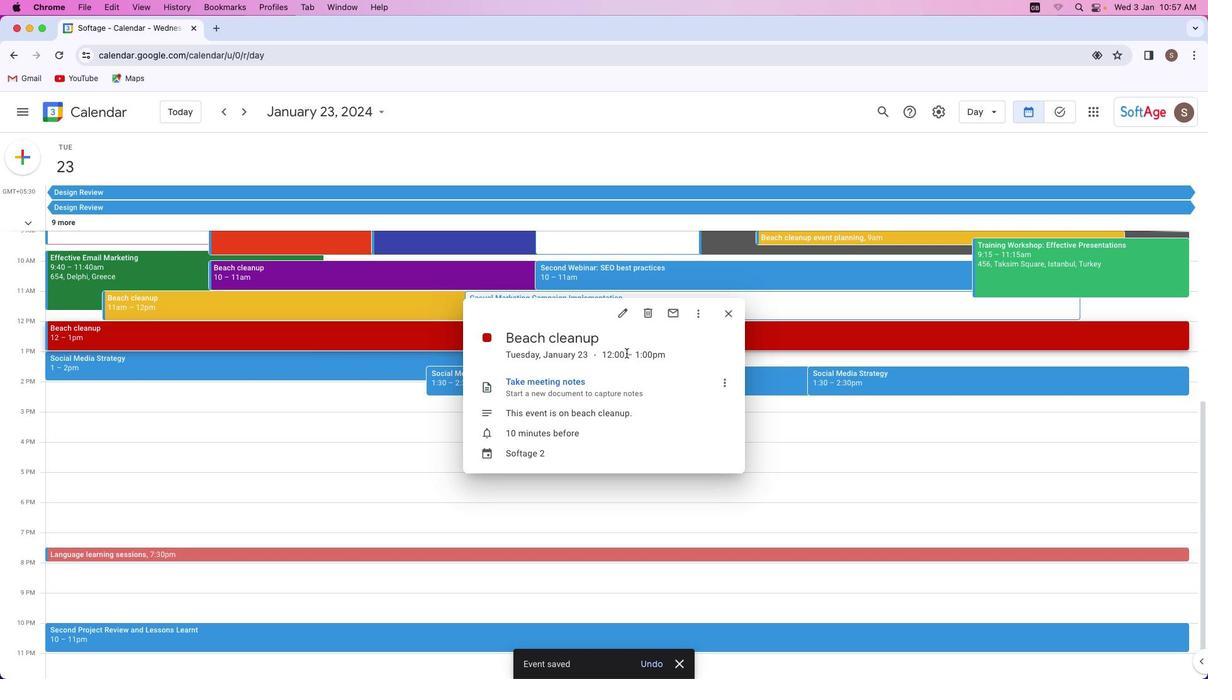 
Action: Mouse pressed left at (626, 353)
Screenshot: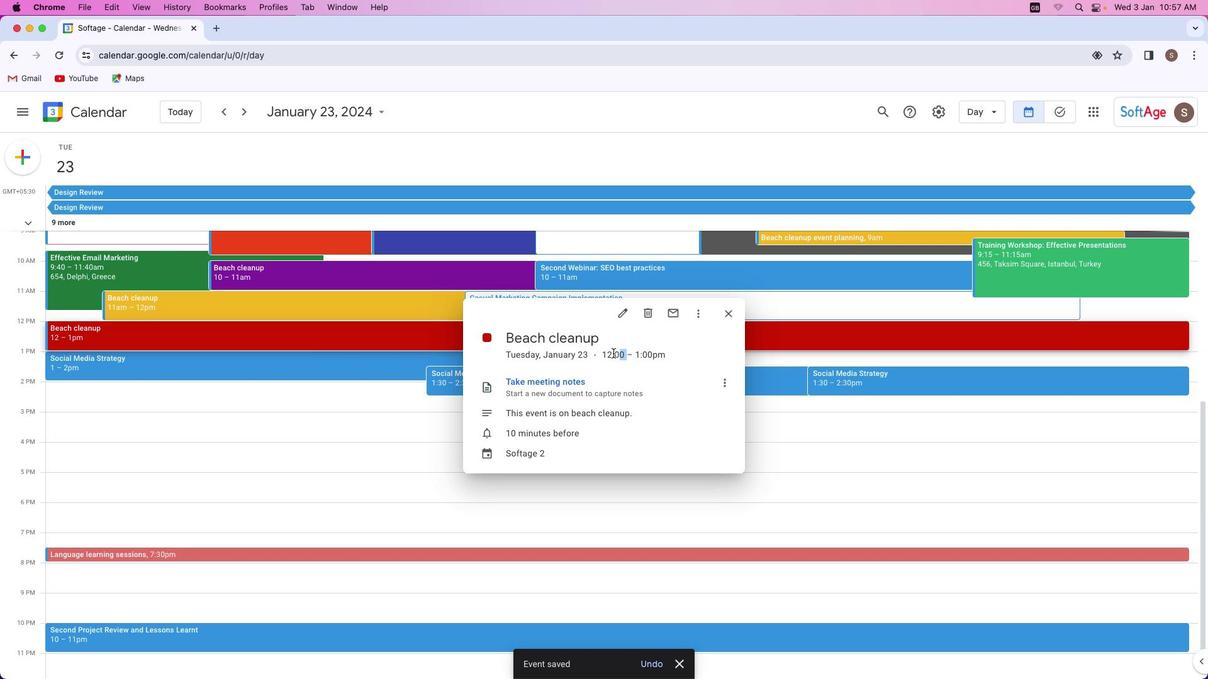 
Action: Mouse moved to (628, 367)
Screenshot: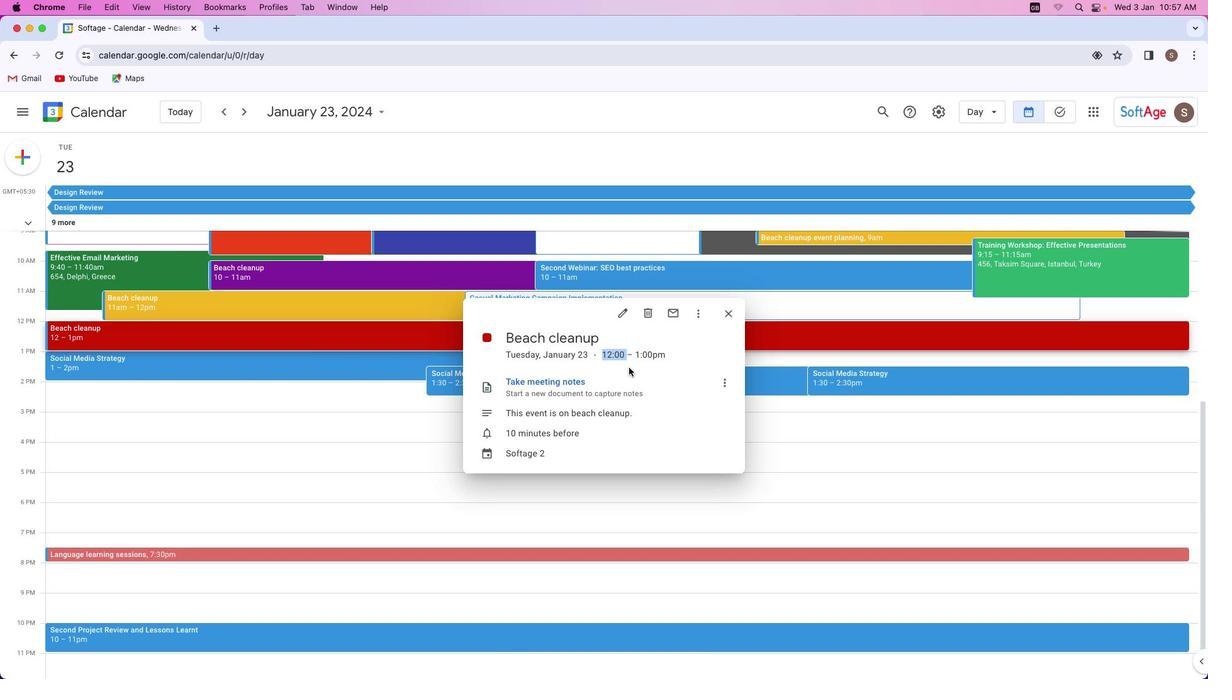 
Action: Mouse pressed left at (628, 367)
Screenshot: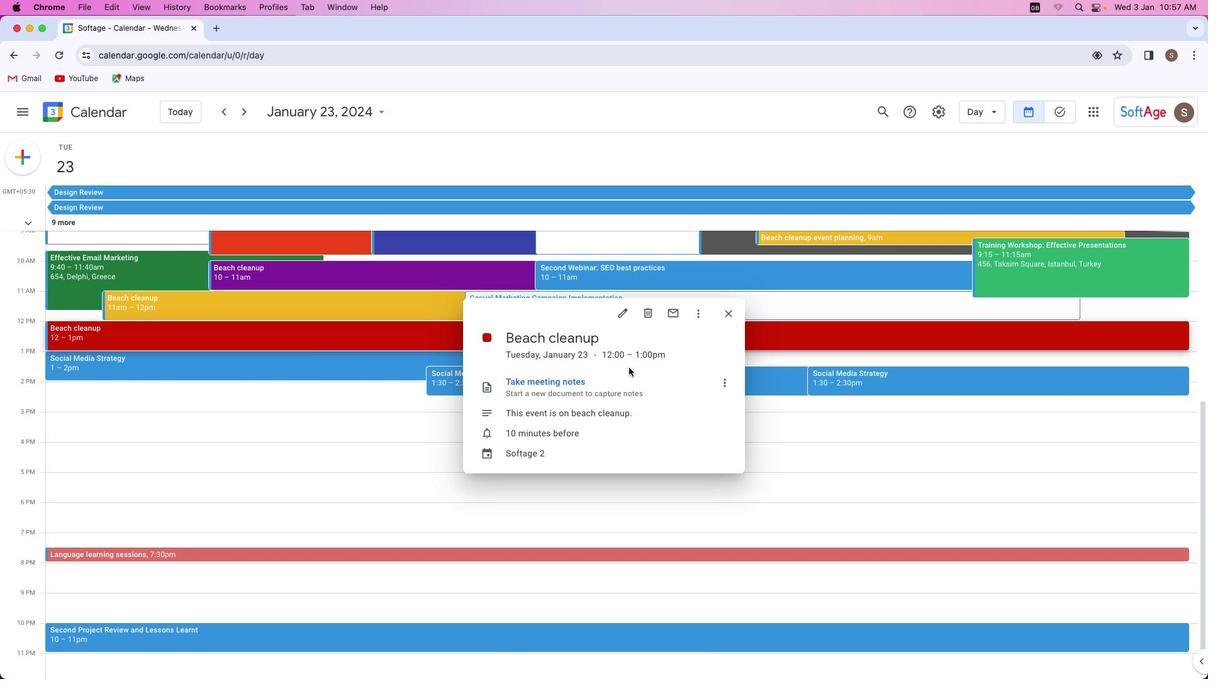 
